 Task: Find connections with filter location Saint-Nazaire with filter topic #recruitmentwith filter profile language Potuguese with filter current company Ninjacart with filter school GURU KASHI UNIVERSITY with filter industry IT System Testing and Evaluation with filter service category Property Management with filter keywords title Security Guard
Action: Mouse moved to (263, 205)
Screenshot: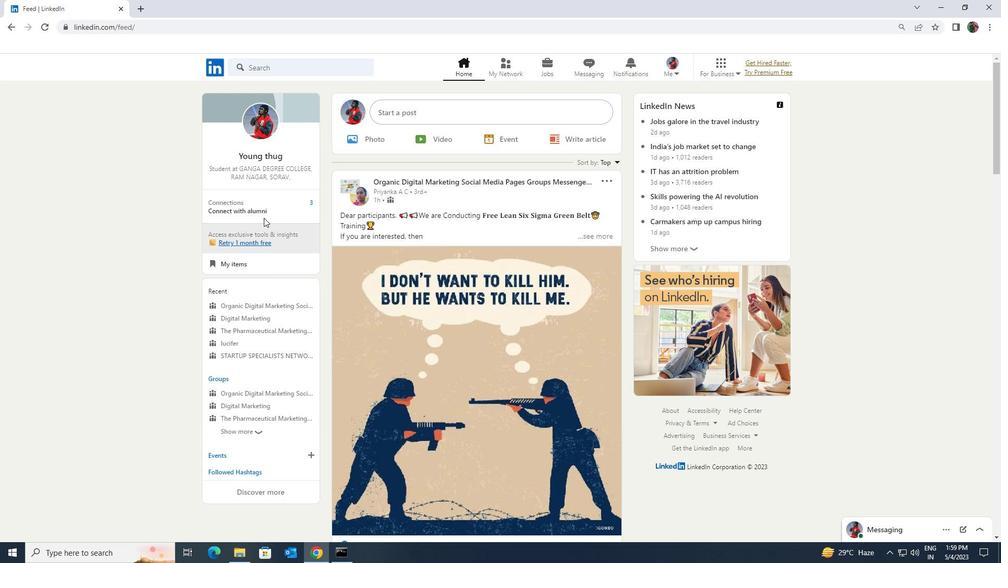 
Action: Mouse pressed left at (263, 205)
Screenshot: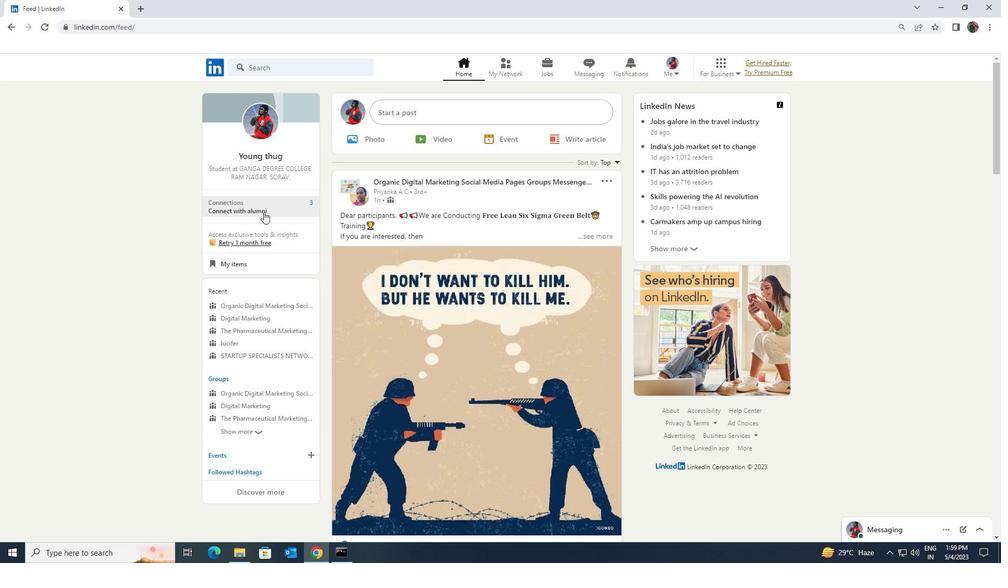 
Action: Mouse moved to (305, 117)
Screenshot: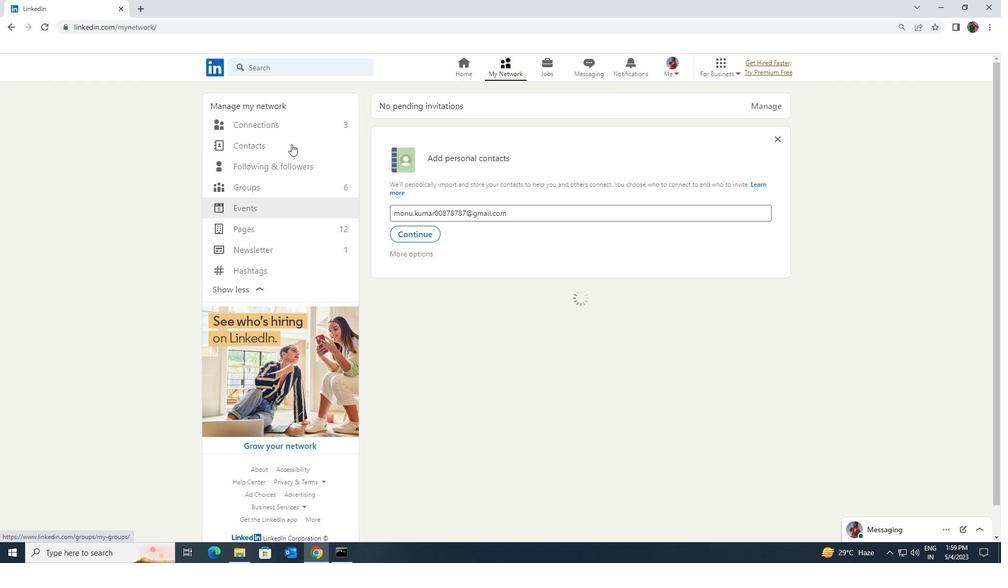 
Action: Mouse pressed left at (305, 117)
Screenshot: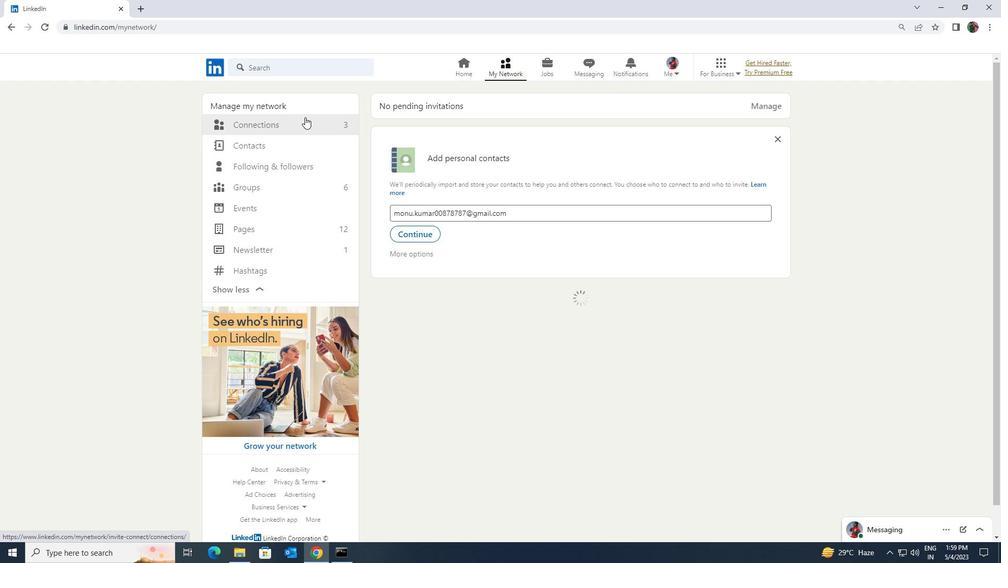 
Action: Mouse moved to (304, 122)
Screenshot: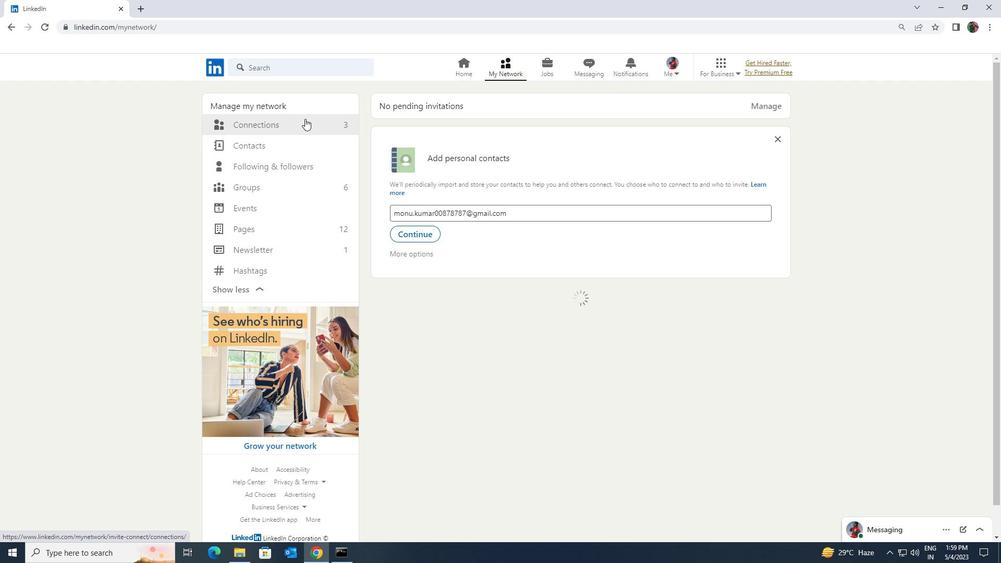 
Action: Mouse pressed left at (304, 122)
Screenshot: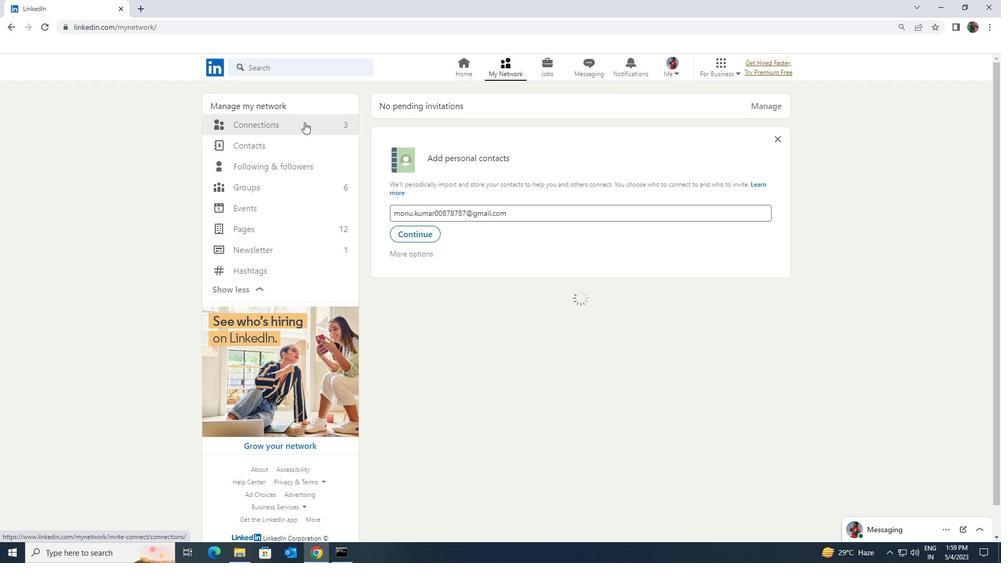 
Action: Mouse moved to (558, 128)
Screenshot: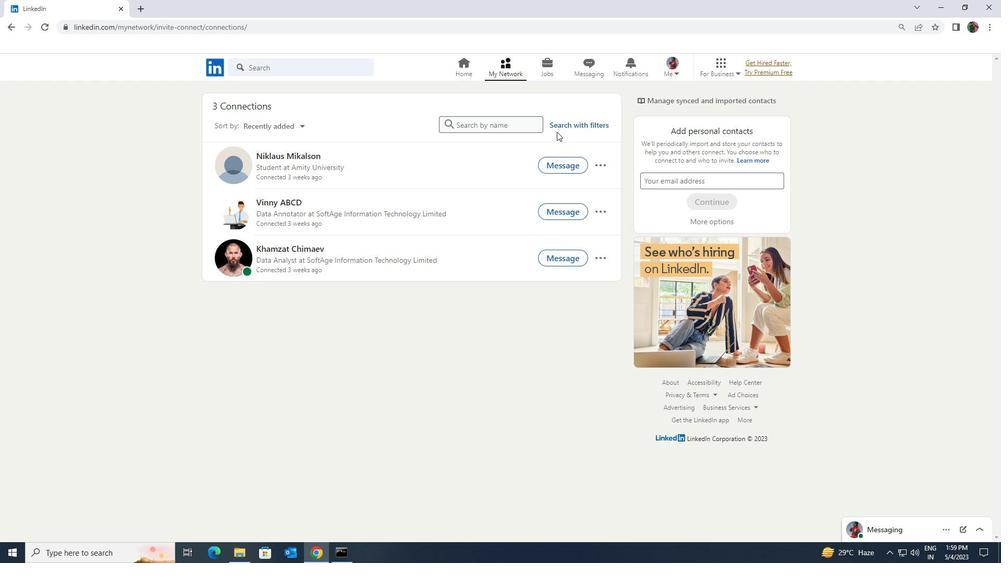 
Action: Mouse pressed left at (558, 128)
Screenshot: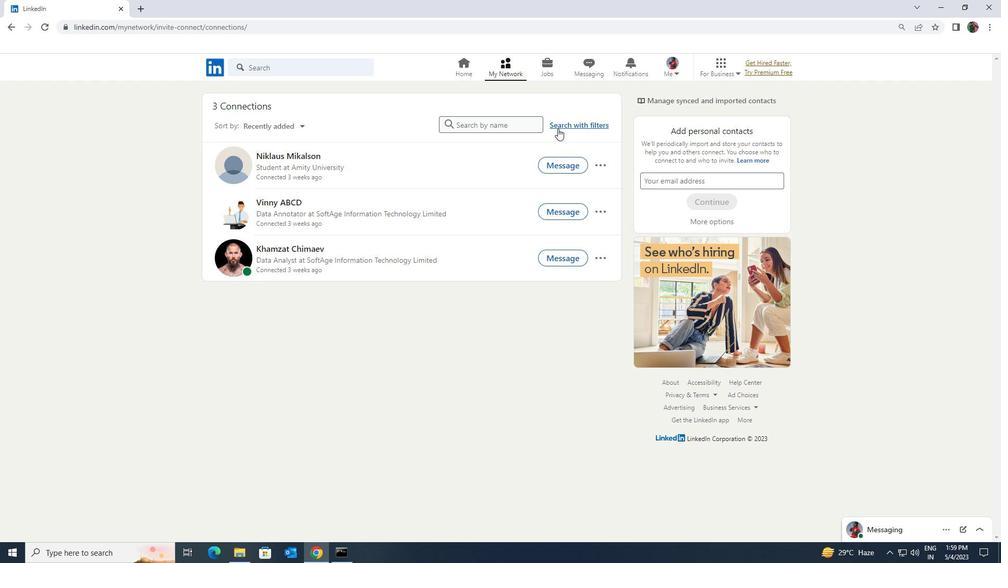
Action: Mouse moved to (538, 94)
Screenshot: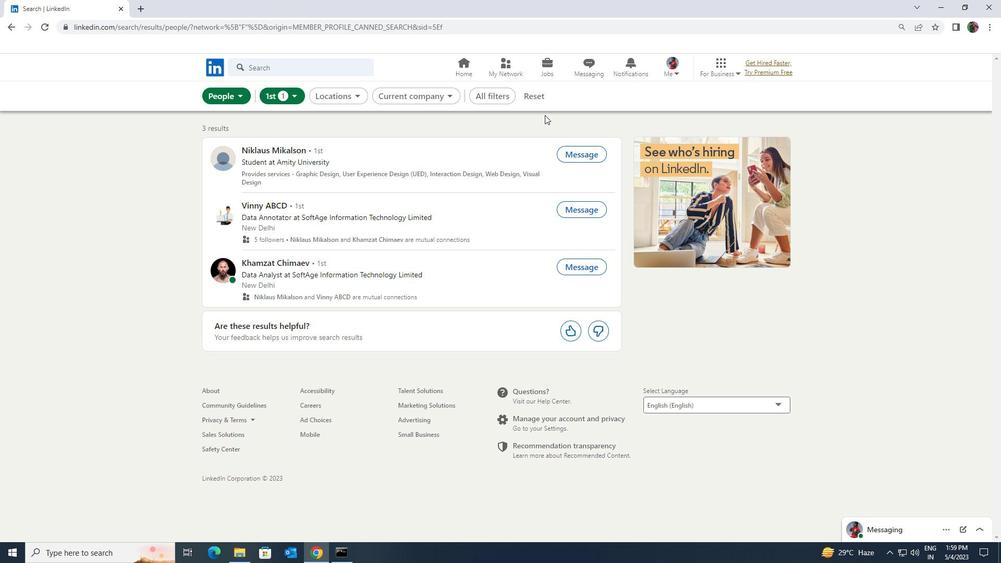 
Action: Mouse pressed left at (538, 94)
Screenshot: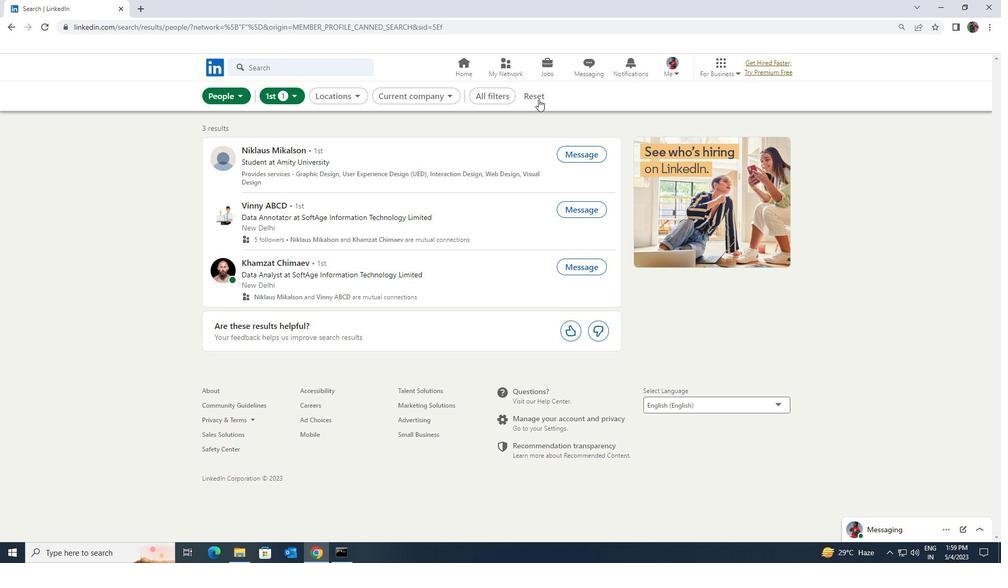 
Action: Mouse moved to (530, 94)
Screenshot: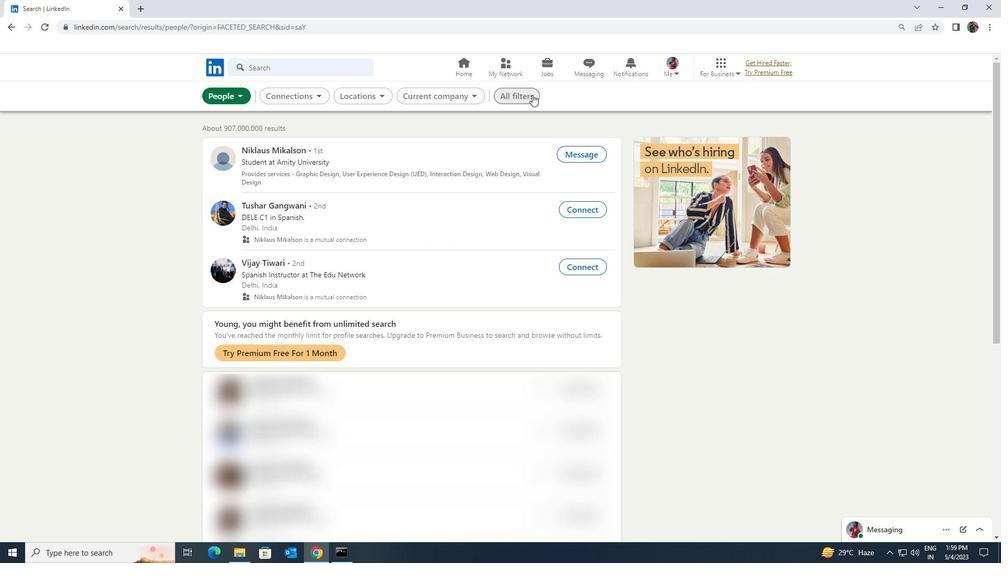 
Action: Mouse pressed left at (530, 94)
Screenshot: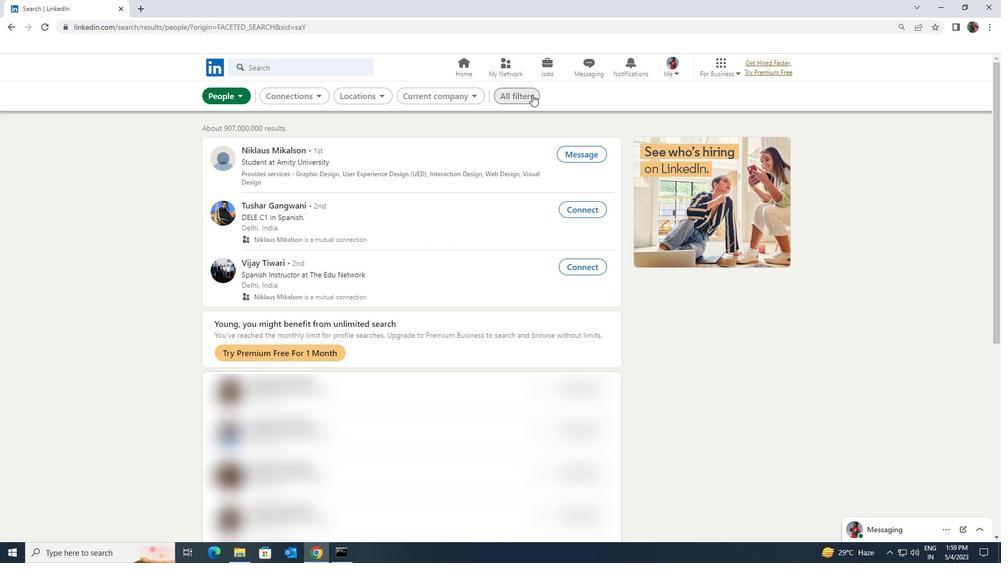 
Action: Mouse moved to (873, 413)
Screenshot: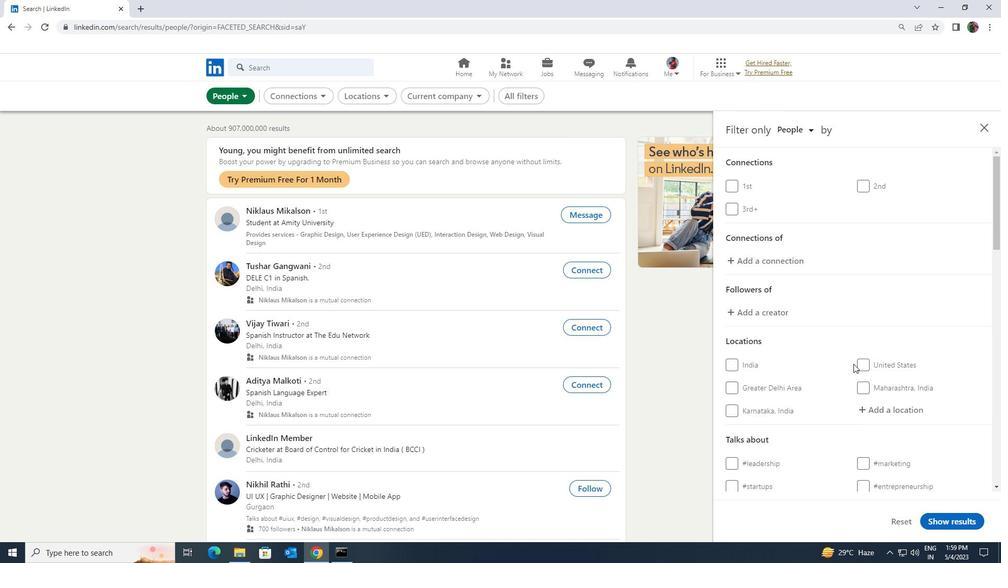 
Action: Mouse pressed left at (873, 413)
Screenshot: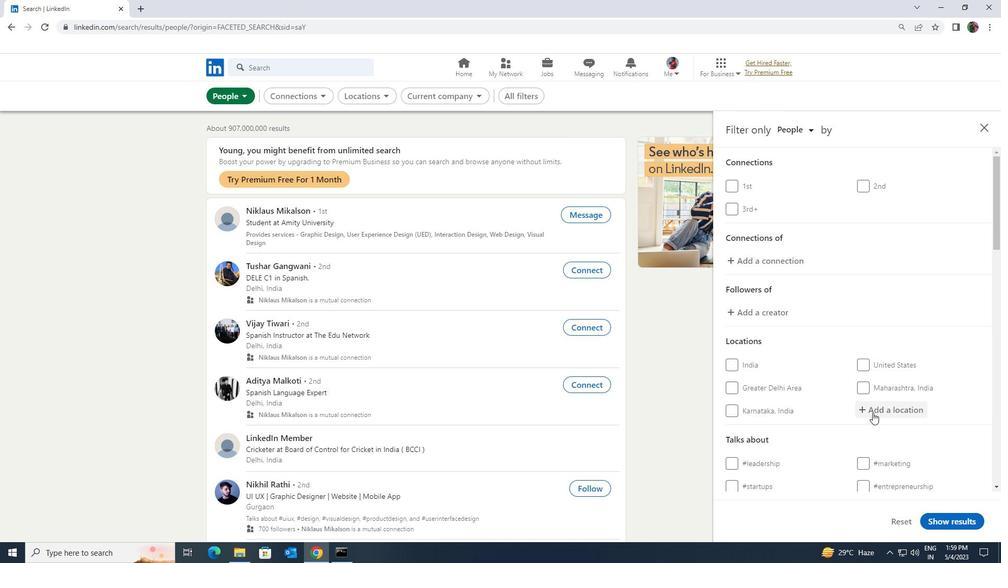 
Action: Key pressed <Key.shift>SAINT<Key.space><Key.shift>NAZA
Screenshot: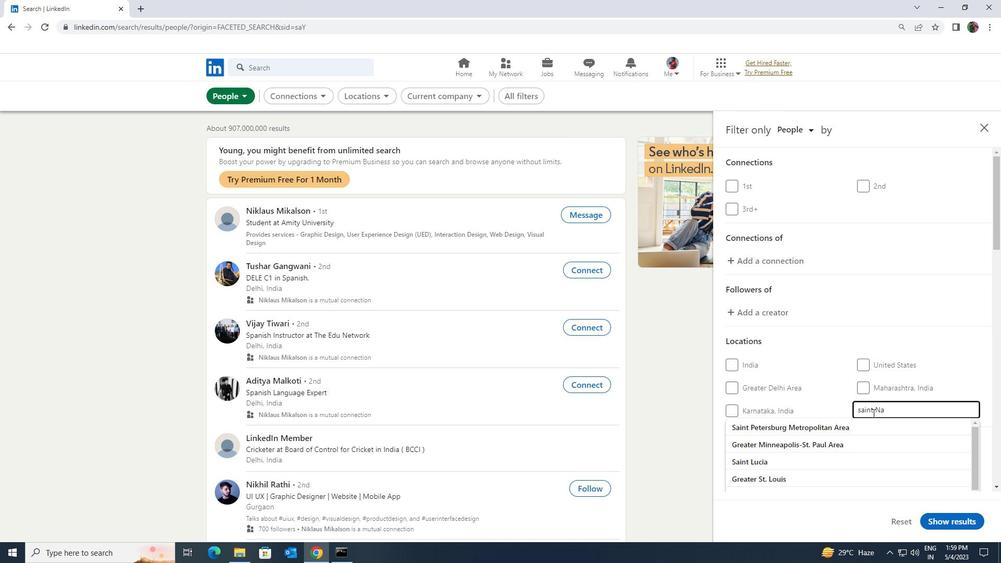 
Action: Mouse moved to (856, 460)
Screenshot: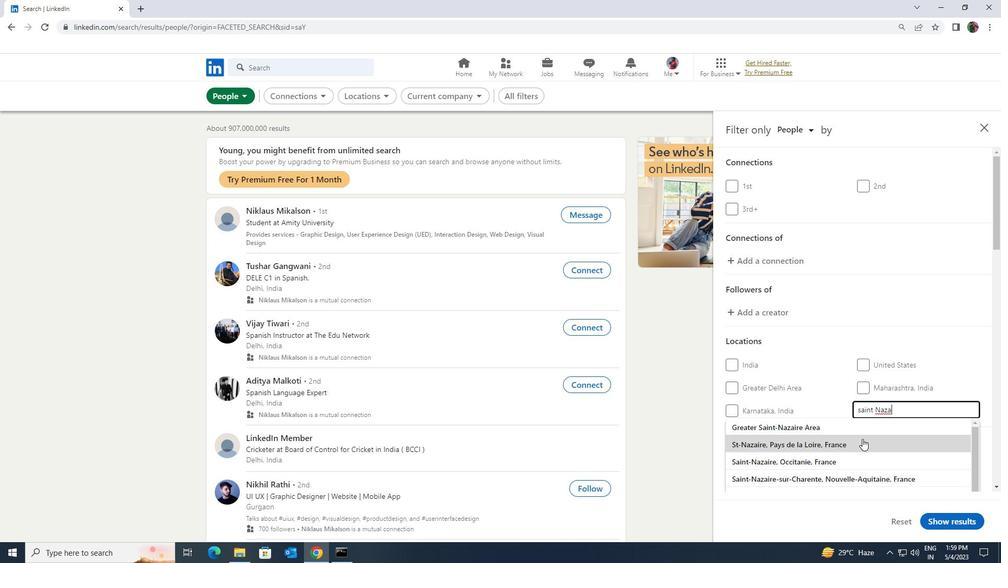 
Action: Mouse pressed left at (856, 460)
Screenshot: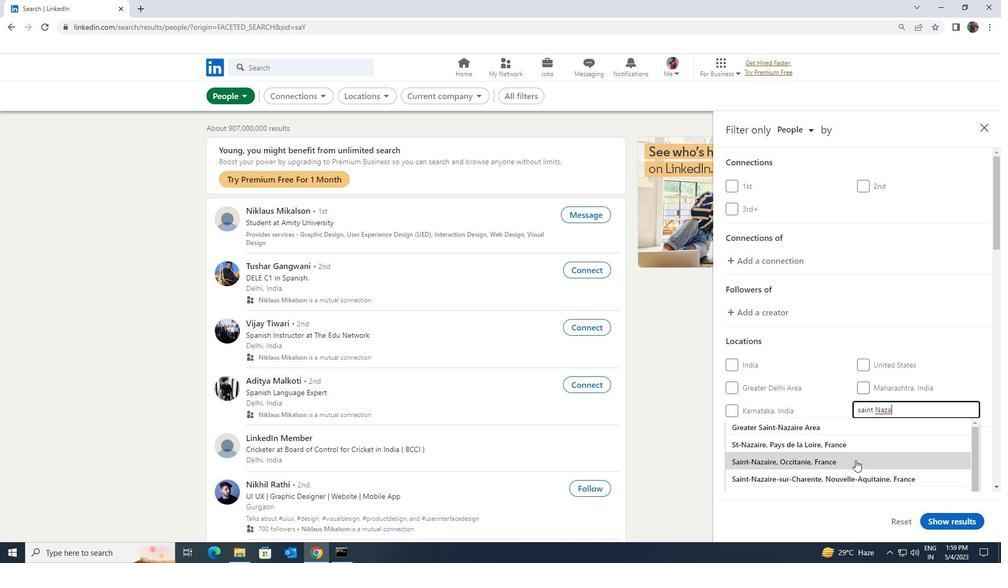 
Action: Mouse scrolled (856, 460) with delta (0, 0)
Screenshot: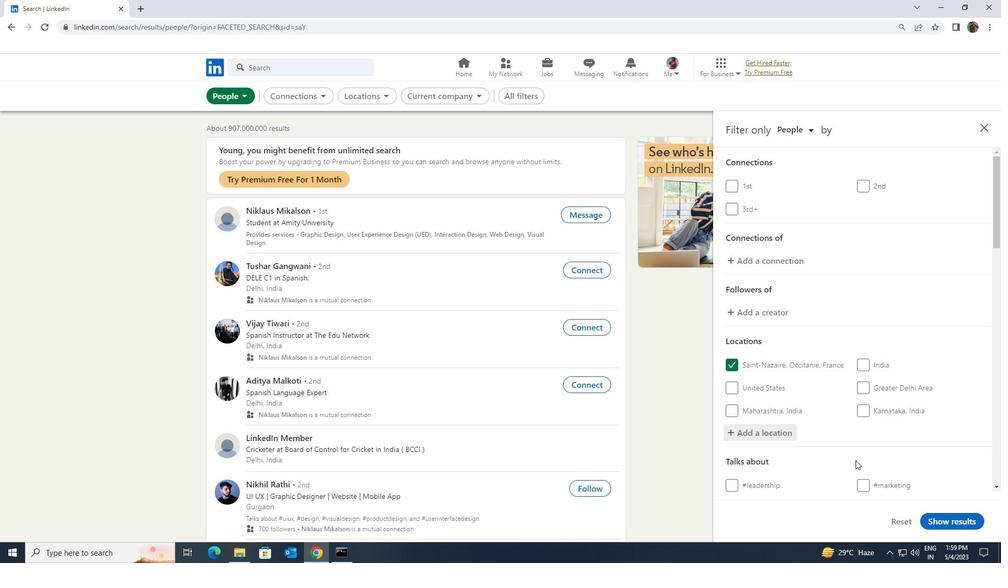 
Action: Mouse scrolled (856, 460) with delta (0, 0)
Screenshot: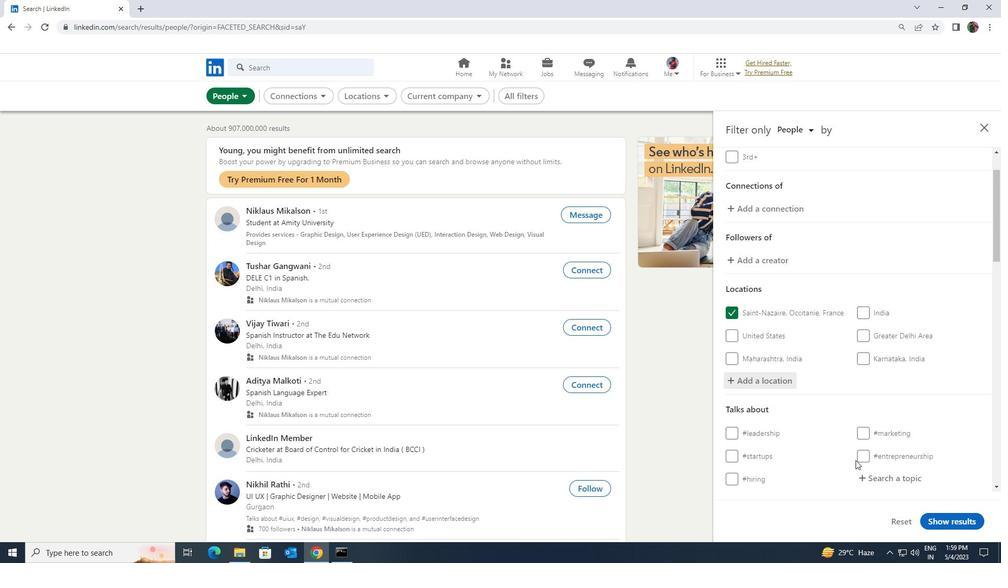
Action: Mouse moved to (870, 427)
Screenshot: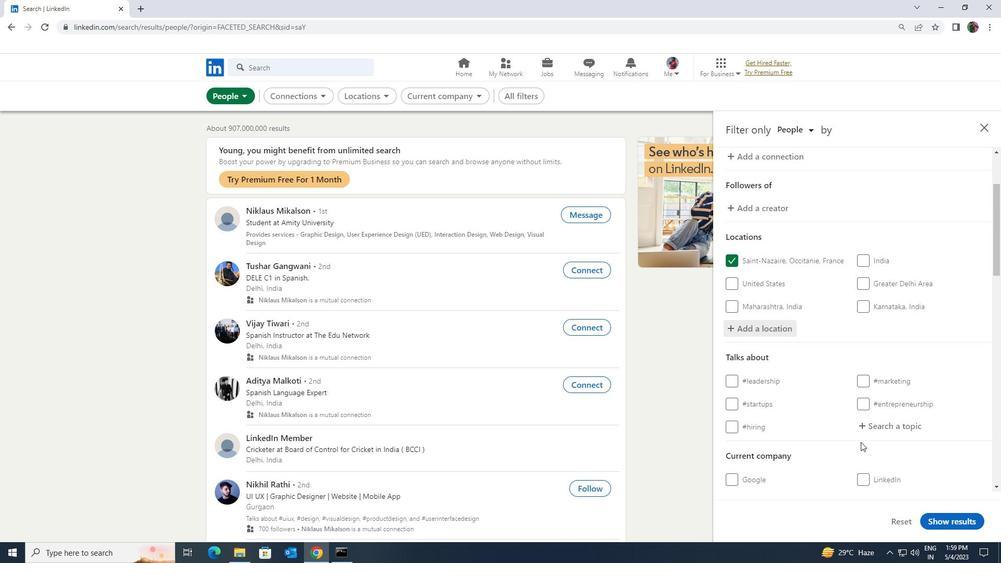
Action: Mouse pressed left at (870, 427)
Screenshot: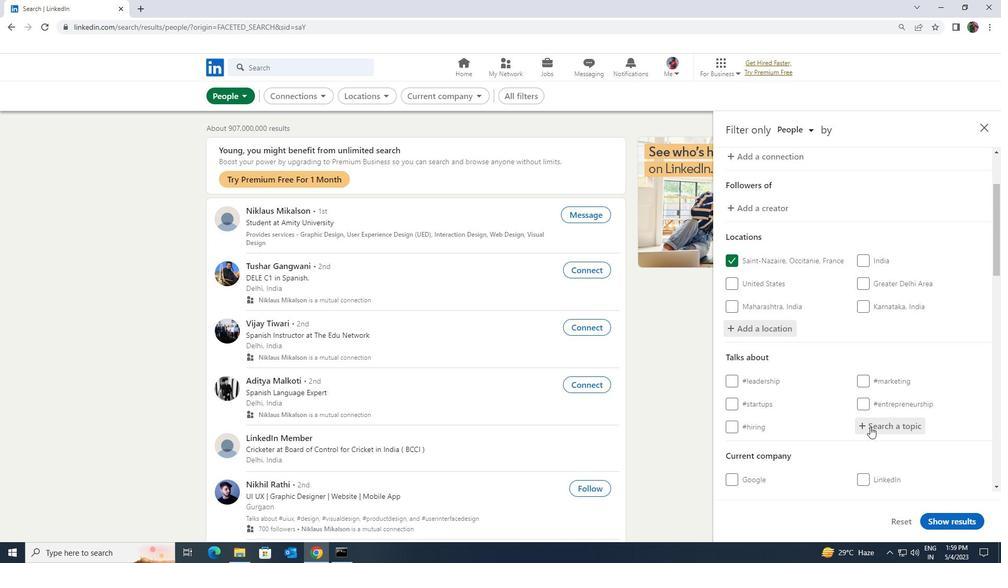 
Action: Key pressed <Key.shift><Key.shift><Key.shift><Key.shift>RECURIT
Screenshot: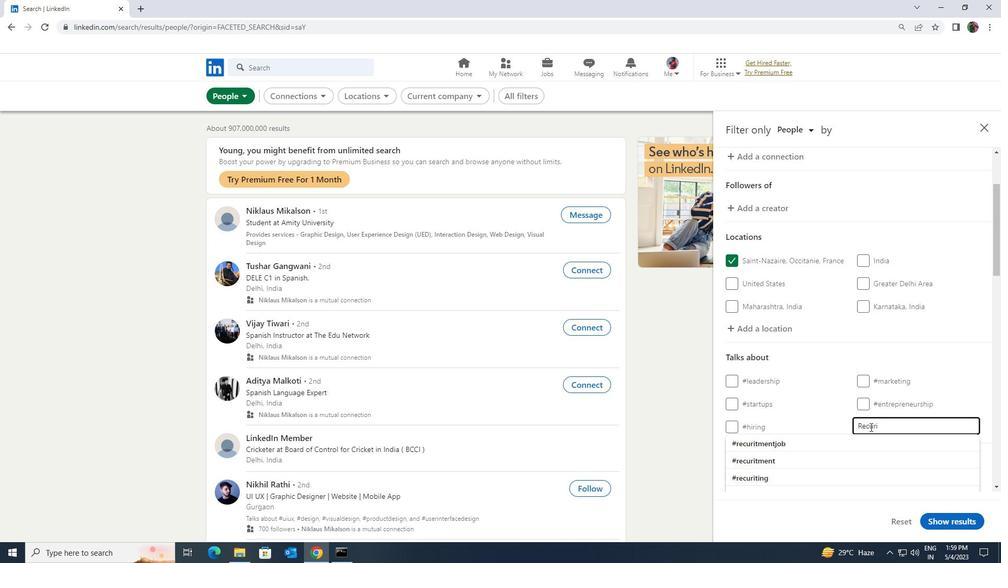 
Action: Mouse moved to (850, 453)
Screenshot: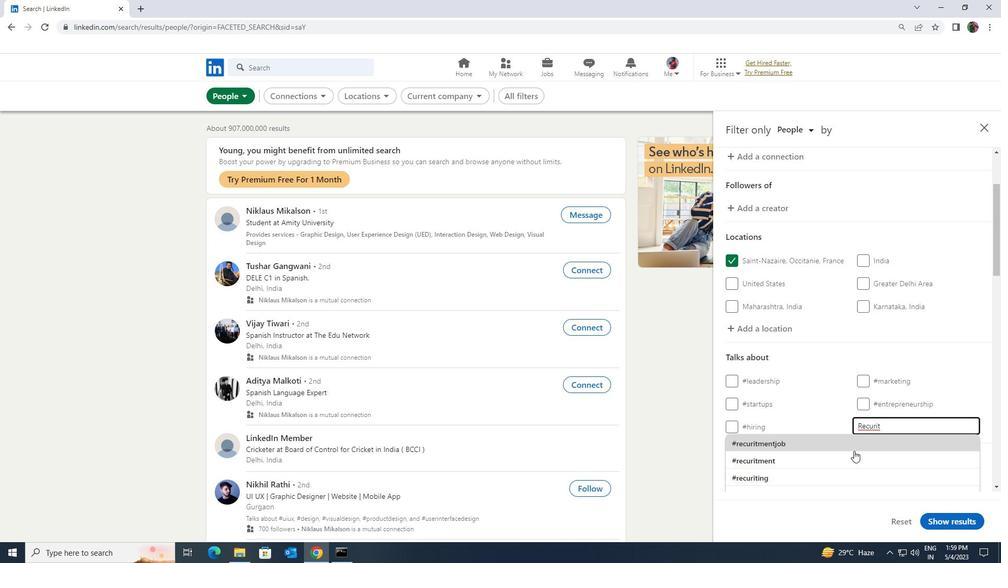
Action: Mouse pressed left at (850, 453)
Screenshot: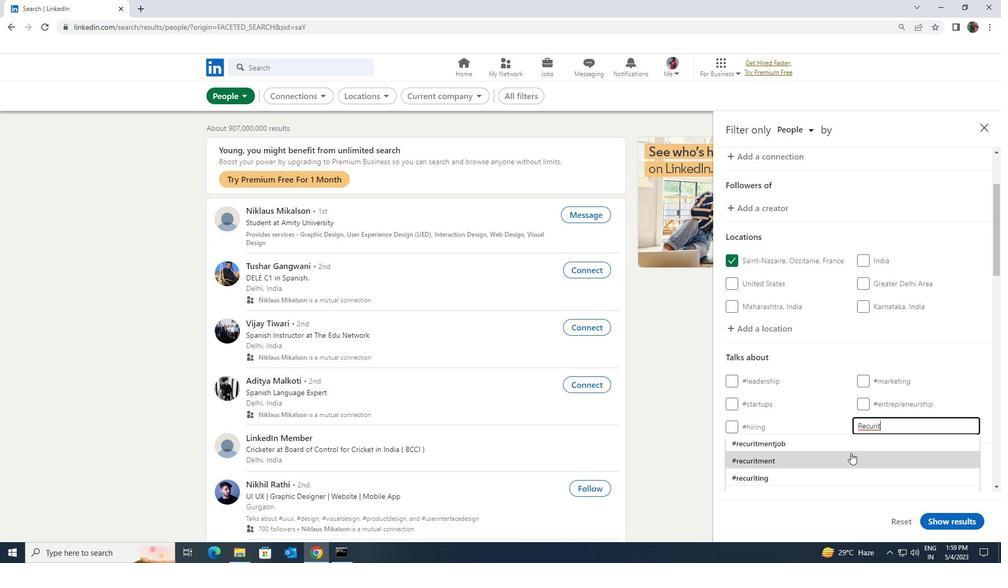 
Action: Mouse moved to (852, 452)
Screenshot: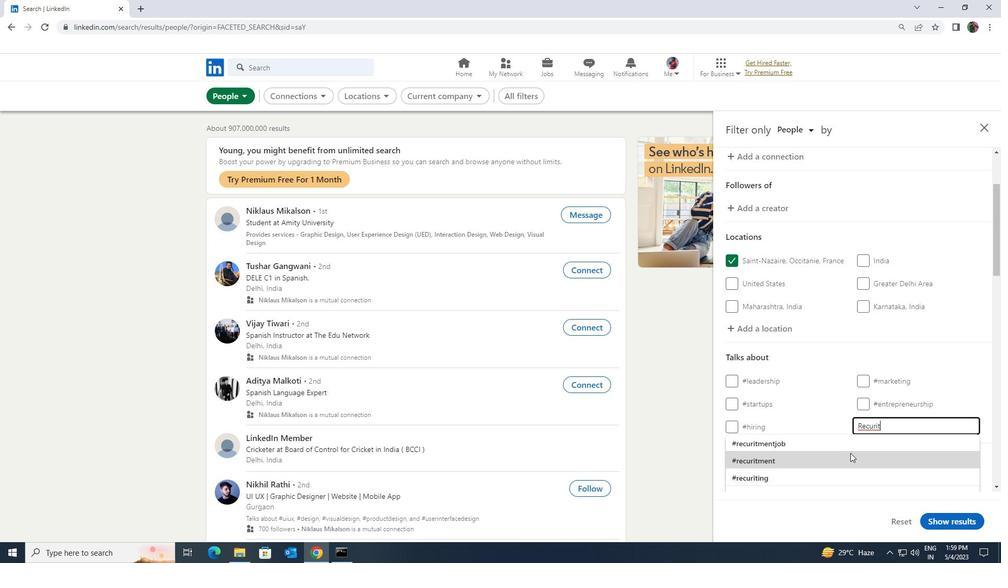 
Action: Mouse scrolled (852, 451) with delta (0, 0)
Screenshot: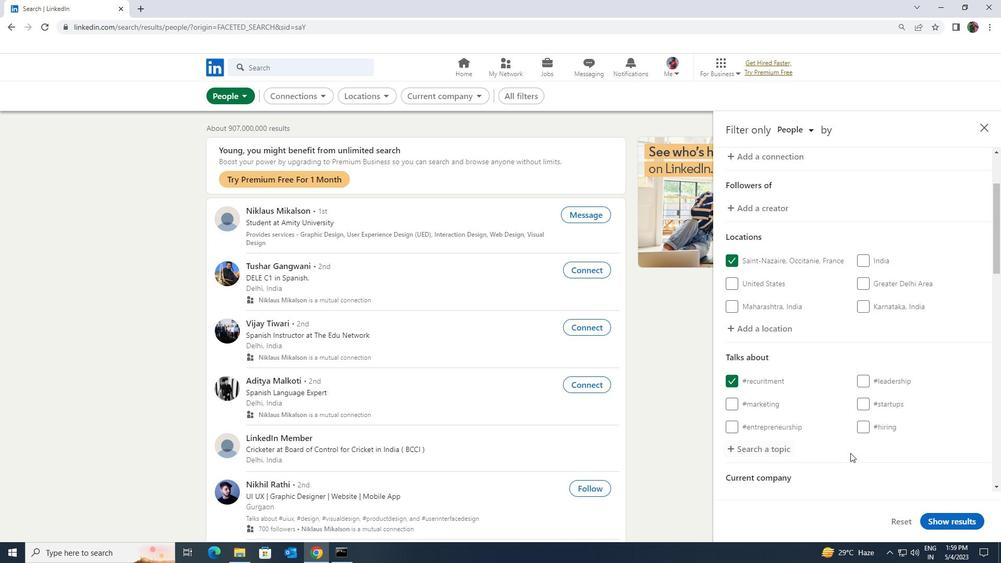 
Action: Mouse scrolled (852, 451) with delta (0, 0)
Screenshot: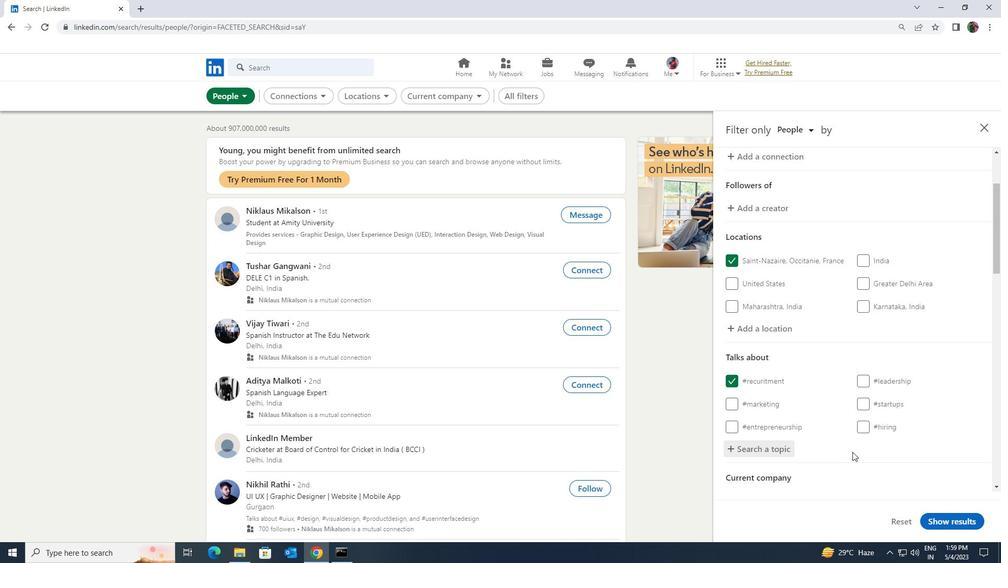 
Action: Mouse scrolled (852, 451) with delta (0, 0)
Screenshot: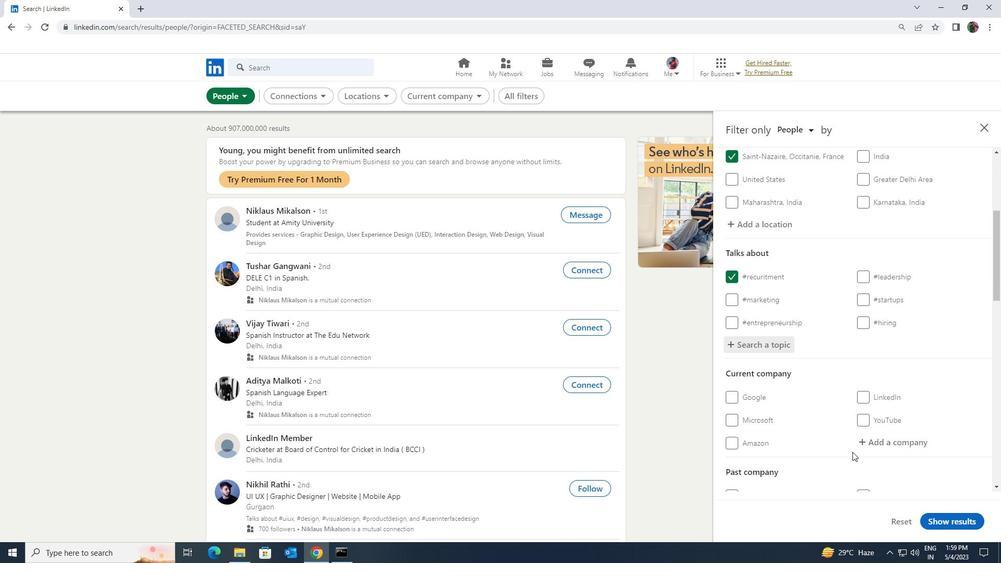 
Action: Mouse scrolled (852, 451) with delta (0, 0)
Screenshot: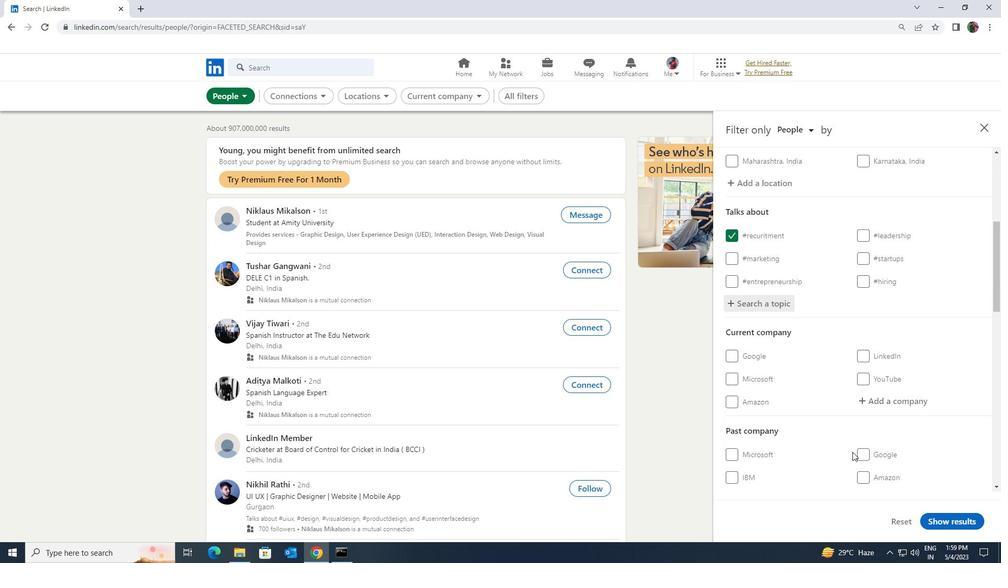 
Action: Mouse scrolled (852, 451) with delta (0, 0)
Screenshot: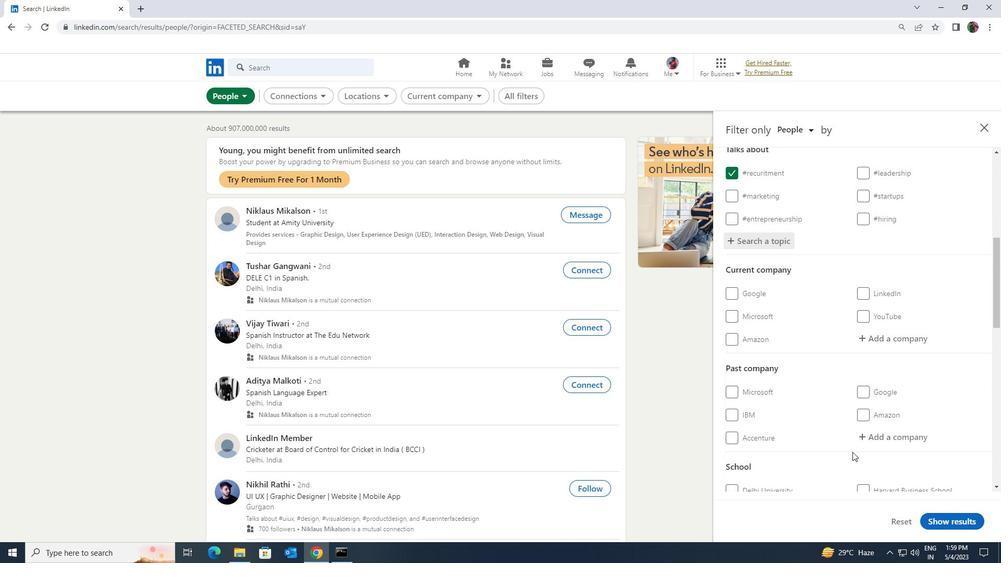 
Action: Mouse scrolled (852, 451) with delta (0, 0)
Screenshot: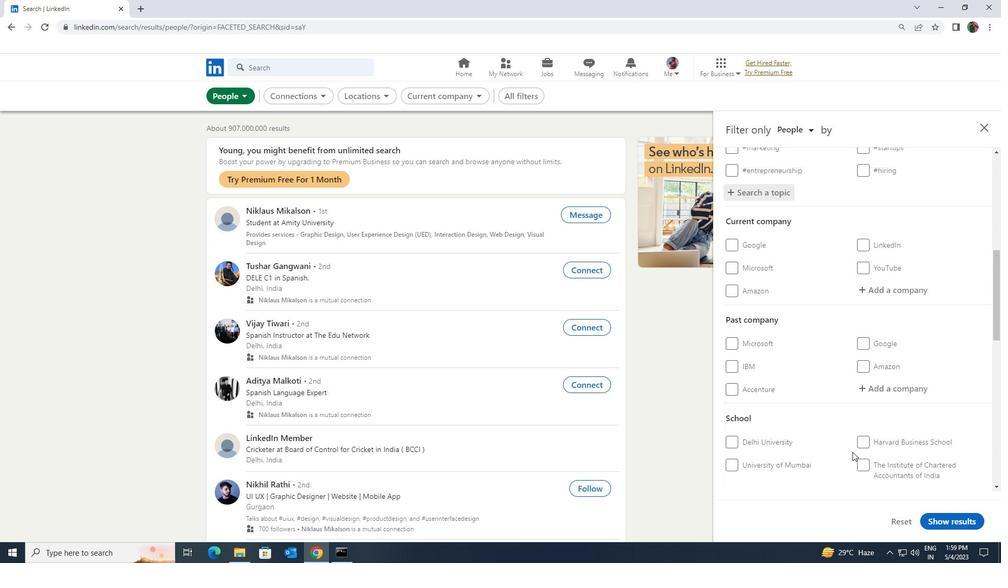 
Action: Mouse scrolled (852, 451) with delta (0, 0)
Screenshot: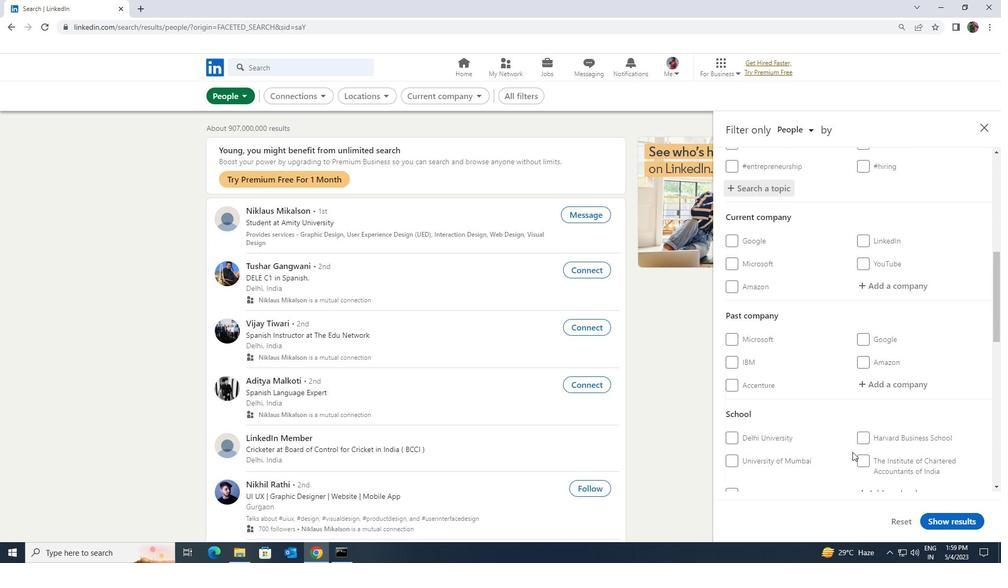 
Action: Mouse scrolled (852, 451) with delta (0, 0)
Screenshot: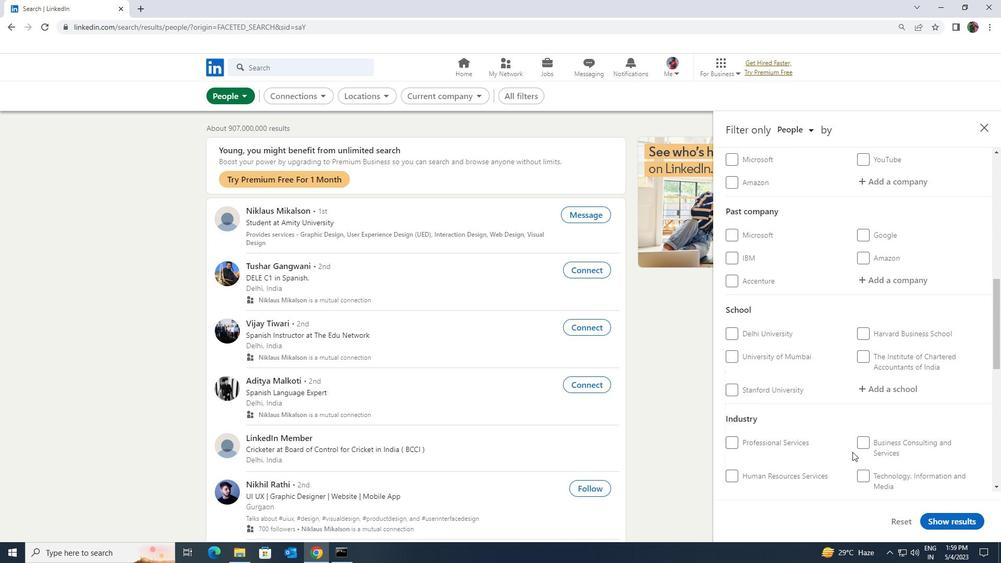 
Action: Mouse scrolled (852, 451) with delta (0, 0)
Screenshot: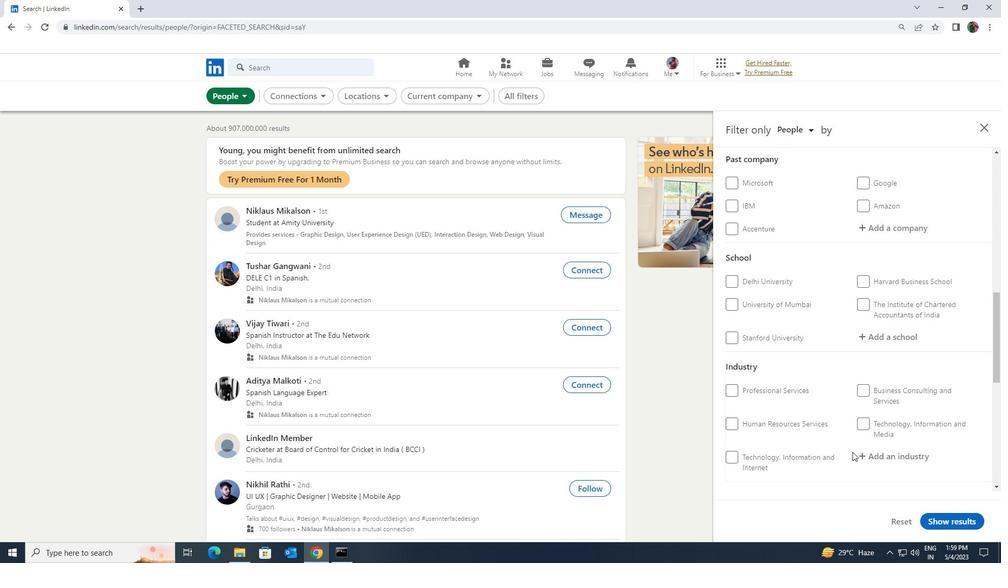 
Action: Mouse moved to (862, 487)
Screenshot: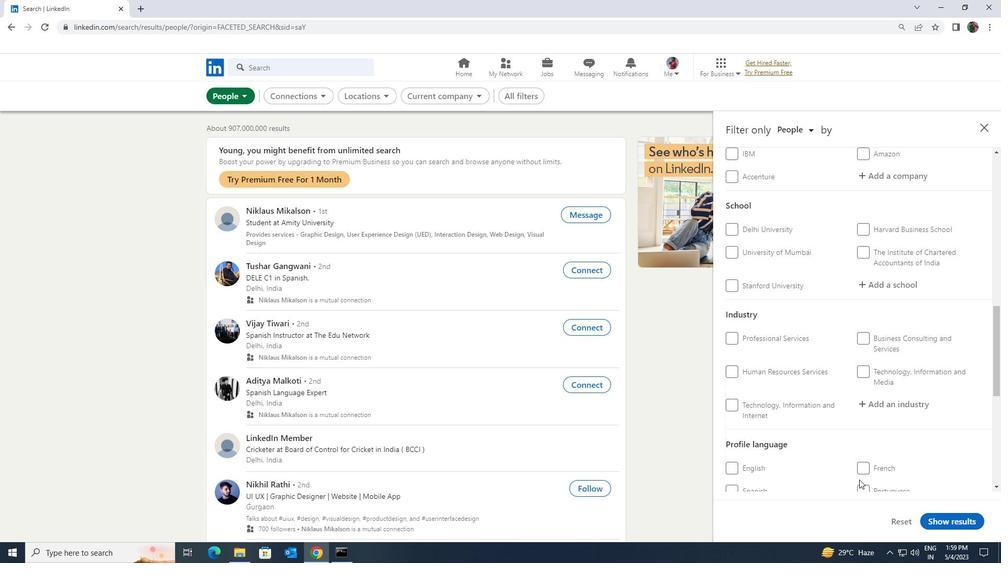 
Action: Mouse pressed left at (862, 487)
Screenshot: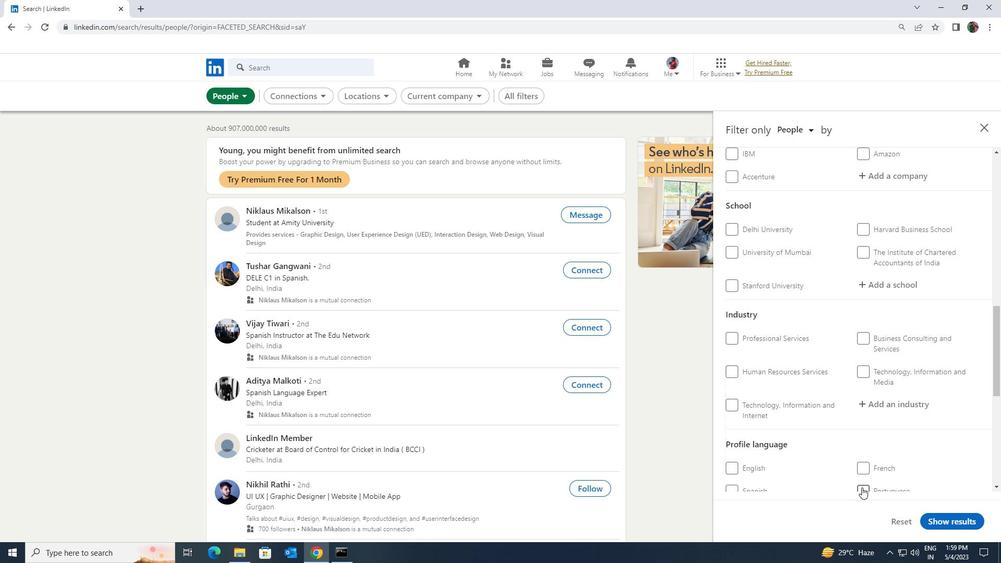 
Action: Mouse moved to (862, 483)
Screenshot: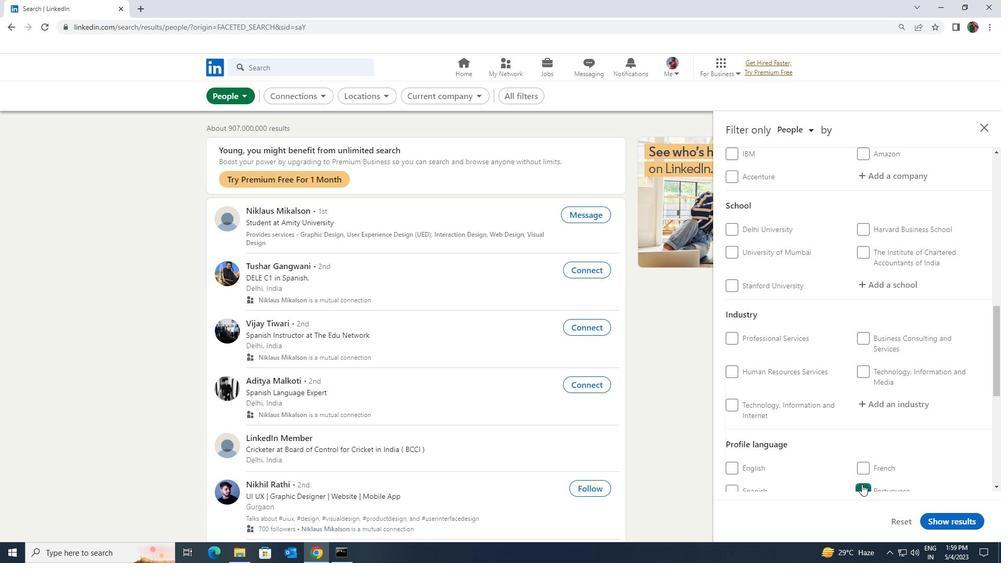 
Action: Mouse scrolled (862, 484) with delta (0, 0)
Screenshot: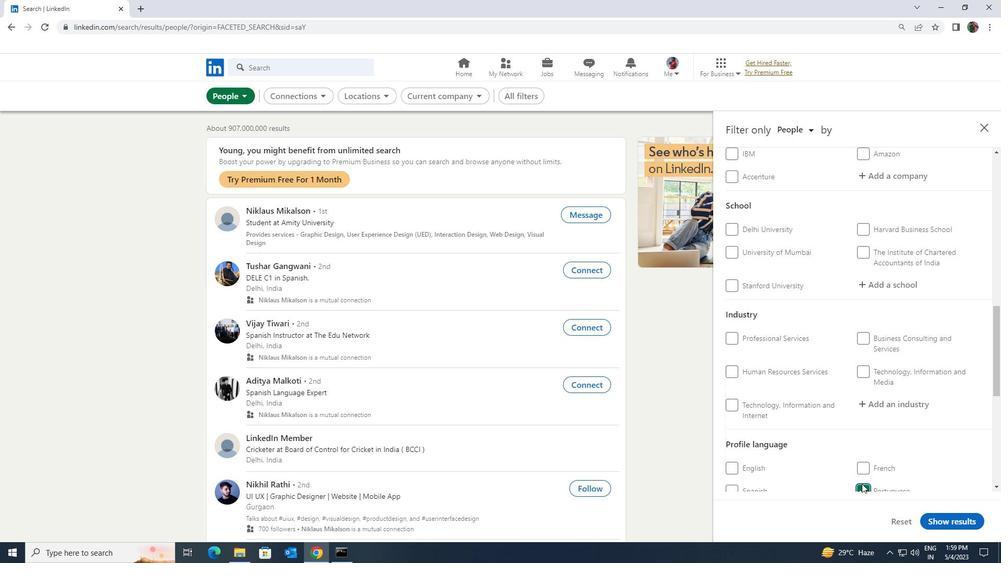 
Action: Mouse scrolled (862, 484) with delta (0, 0)
Screenshot: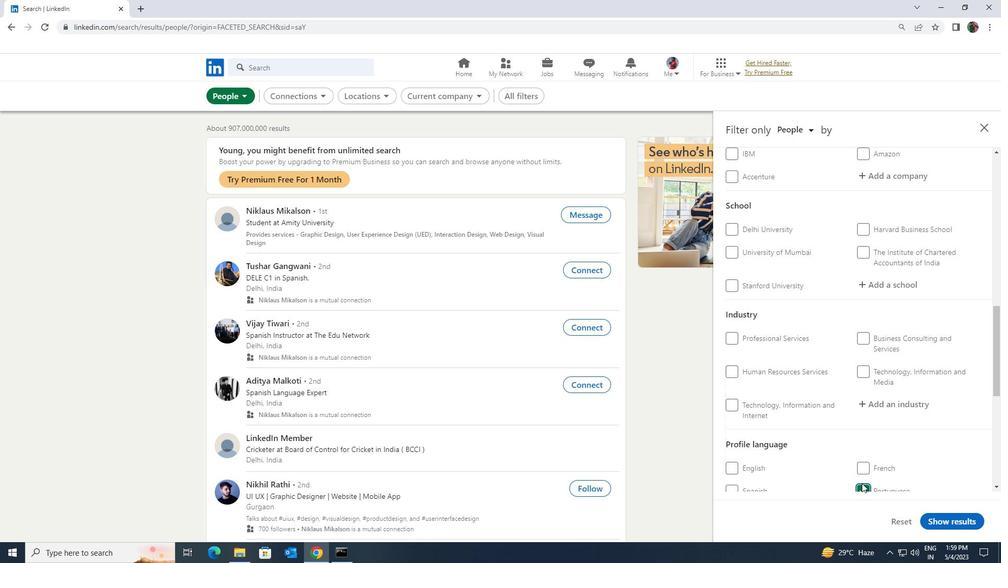 
Action: Mouse scrolled (862, 484) with delta (0, 0)
Screenshot: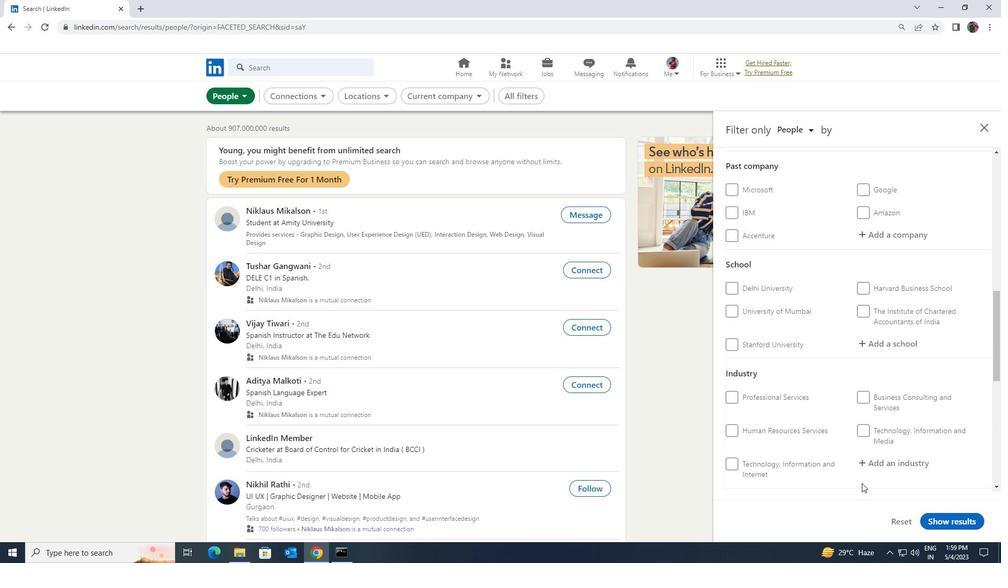 
Action: Mouse scrolled (862, 484) with delta (0, 0)
Screenshot: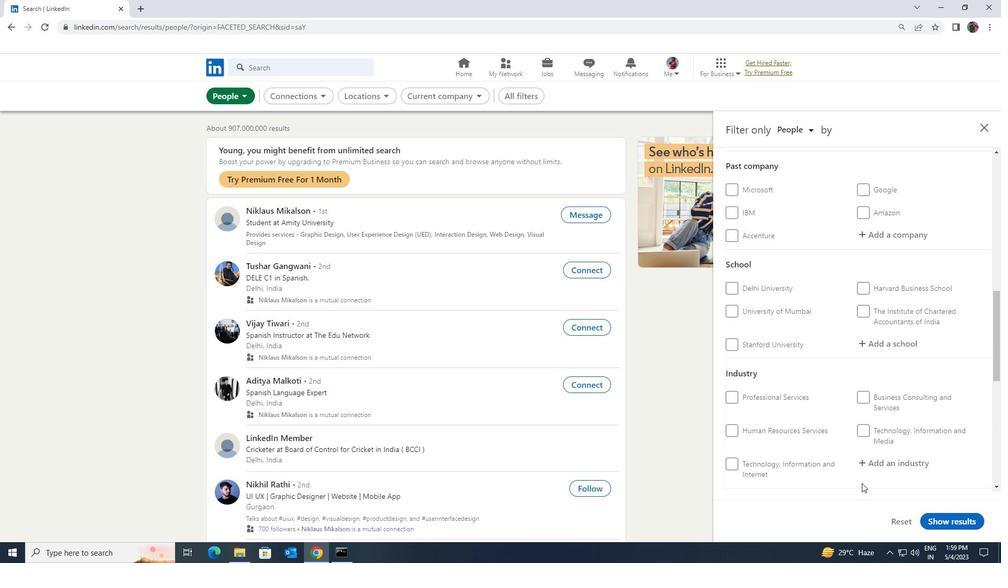 
Action: Mouse moved to (861, 483)
Screenshot: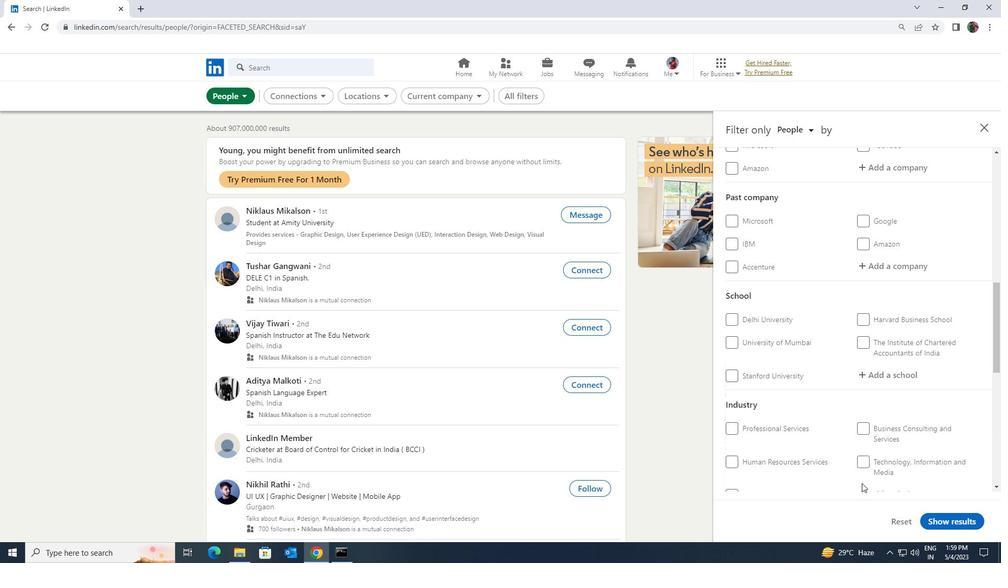 
Action: Mouse scrolled (861, 484) with delta (0, 0)
Screenshot: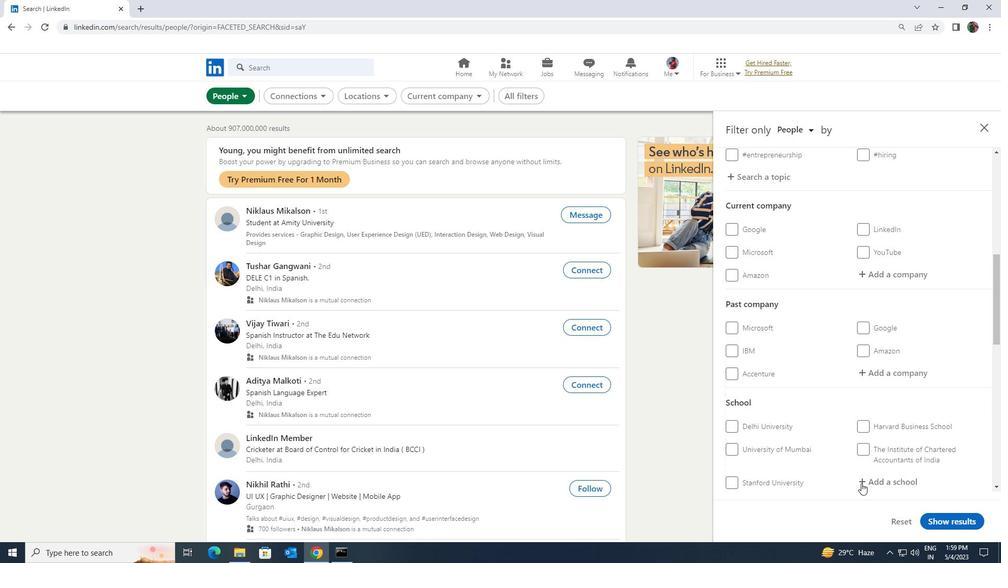 
Action: Mouse scrolled (861, 484) with delta (0, 0)
Screenshot: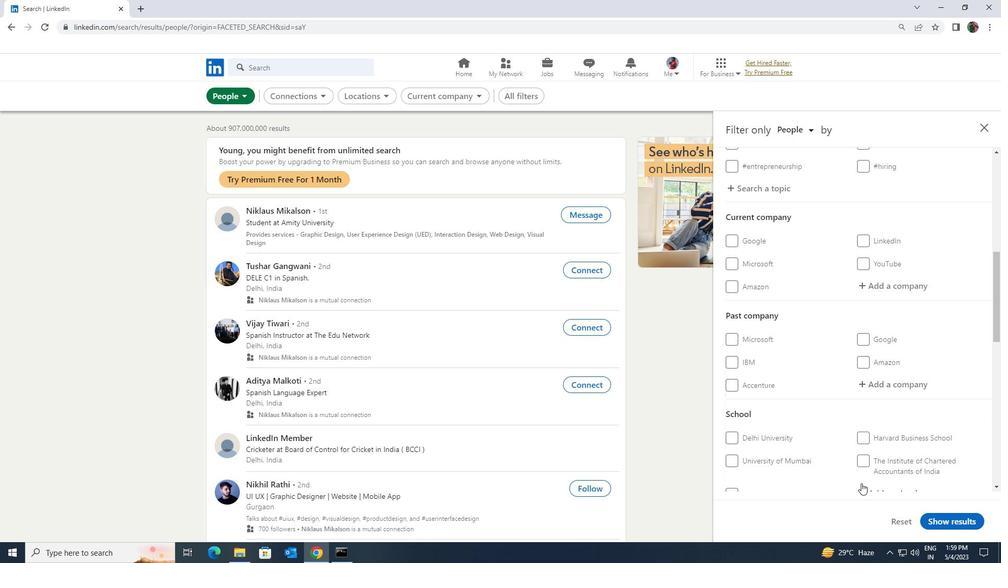 
Action: Mouse scrolled (861, 484) with delta (0, 0)
Screenshot: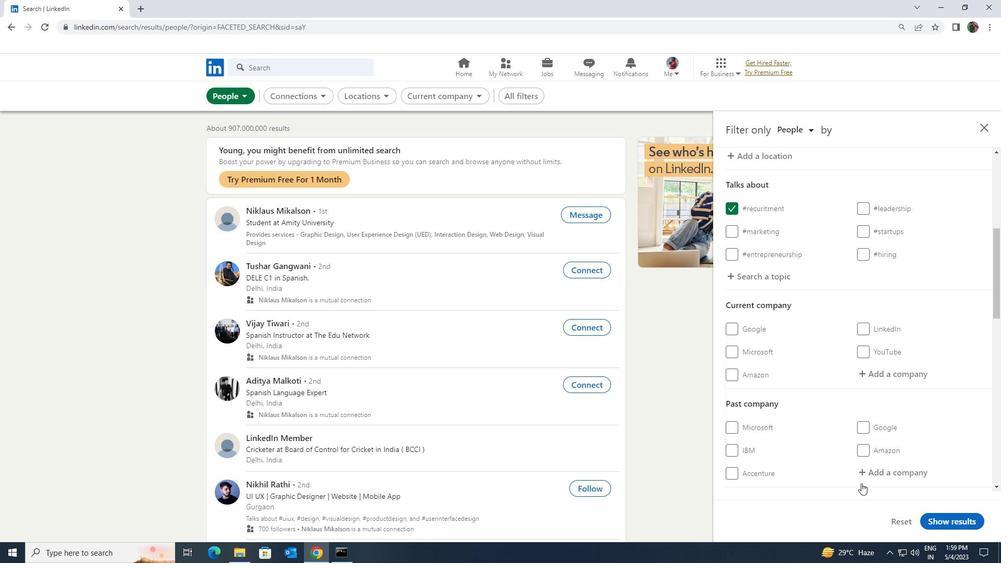 
Action: Mouse moved to (873, 439)
Screenshot: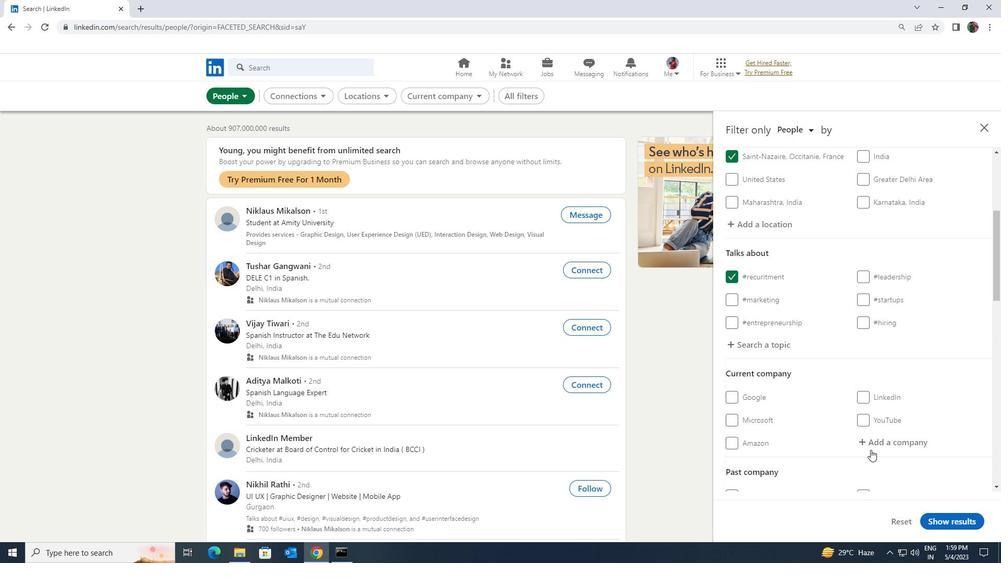 
Action: Mouse pressed left at (873, 439)
Screenshot: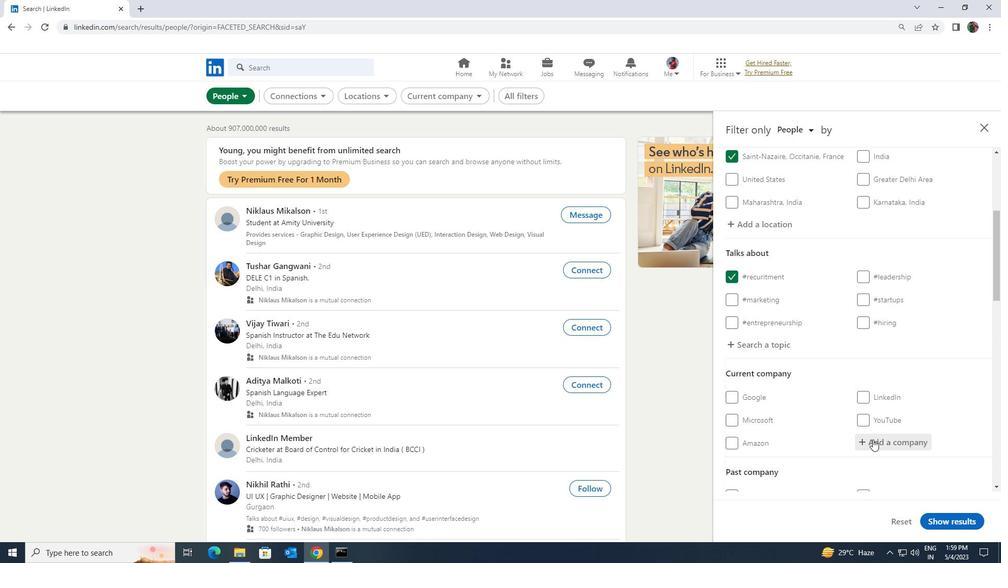 
Action: Key pressed <Key.shift>NINJACART
Screenshot: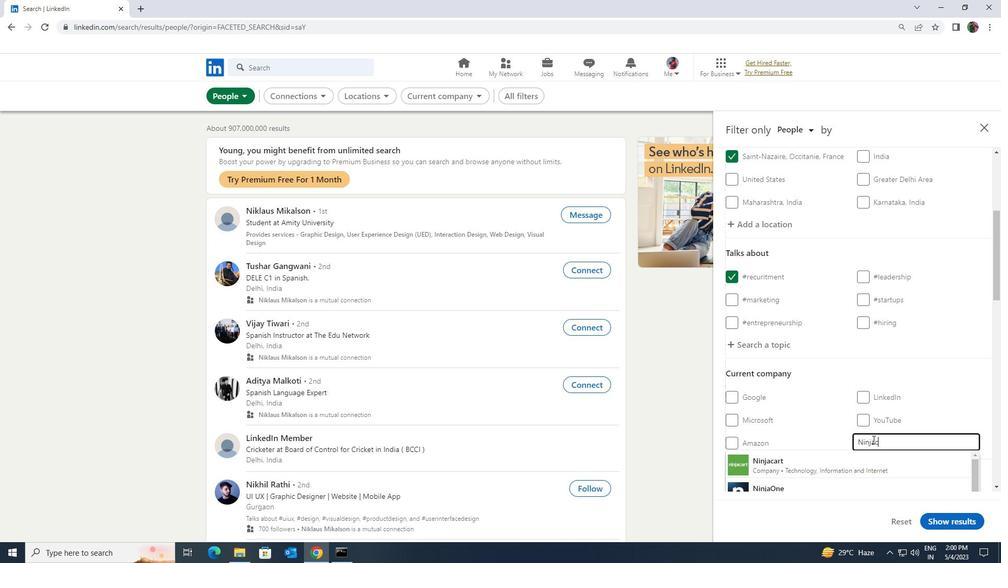 
Action: Mouse moved to (858, 465)
Screenshot: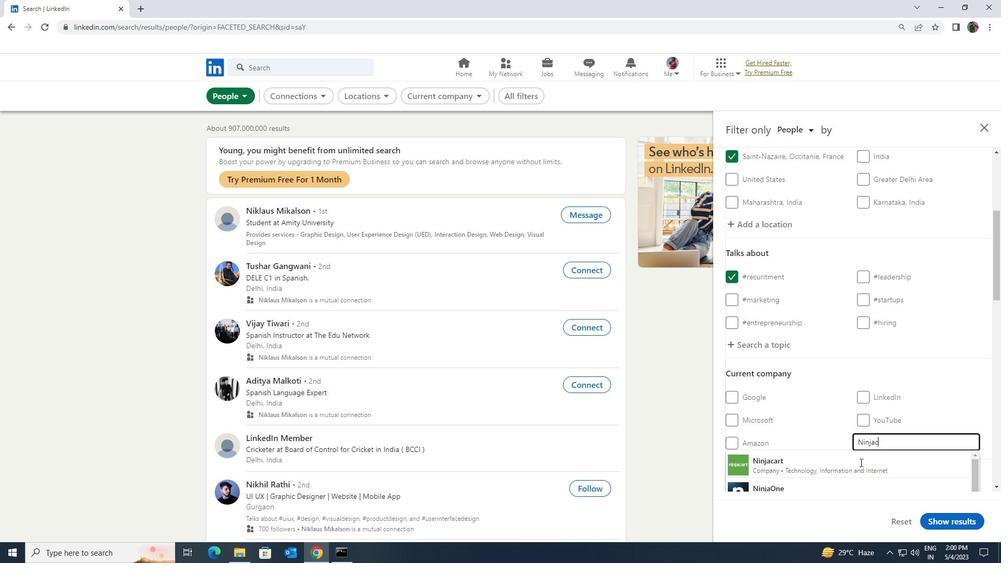 
Action: Mouse pressed left at (858, 465)
Screenshot: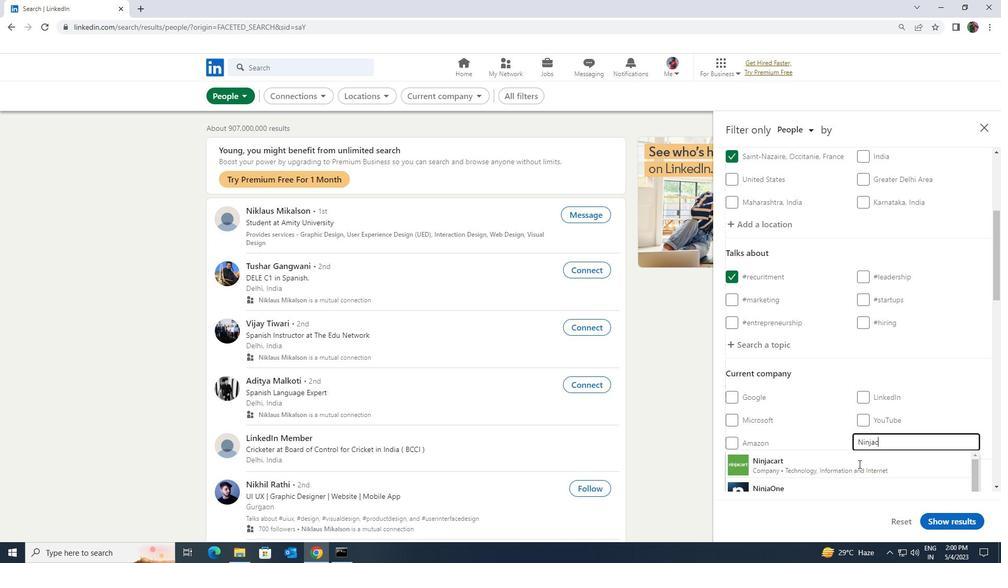 
Action: Mouse moved to (857, 459)
Screenshot: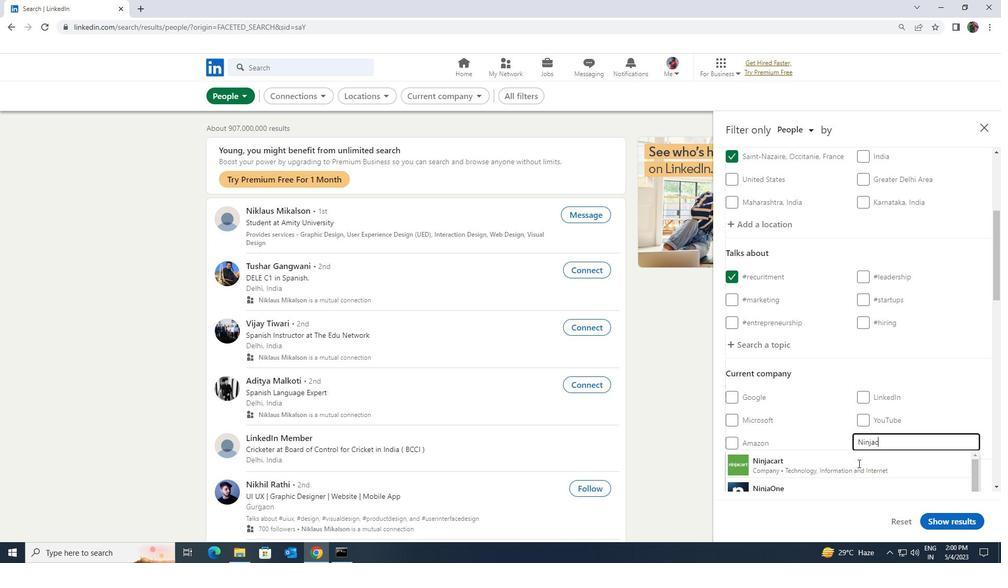 
Action: Mouse pressed left at (857, 459)
Screenshot: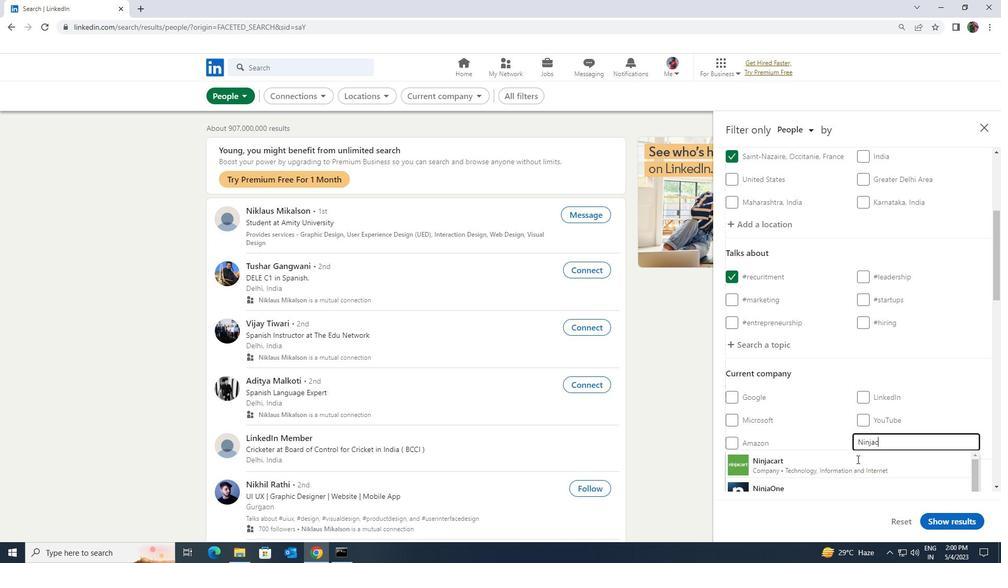 
Action: Mouse scrolled (857, 459) with delta (0, 0)
Screenshot: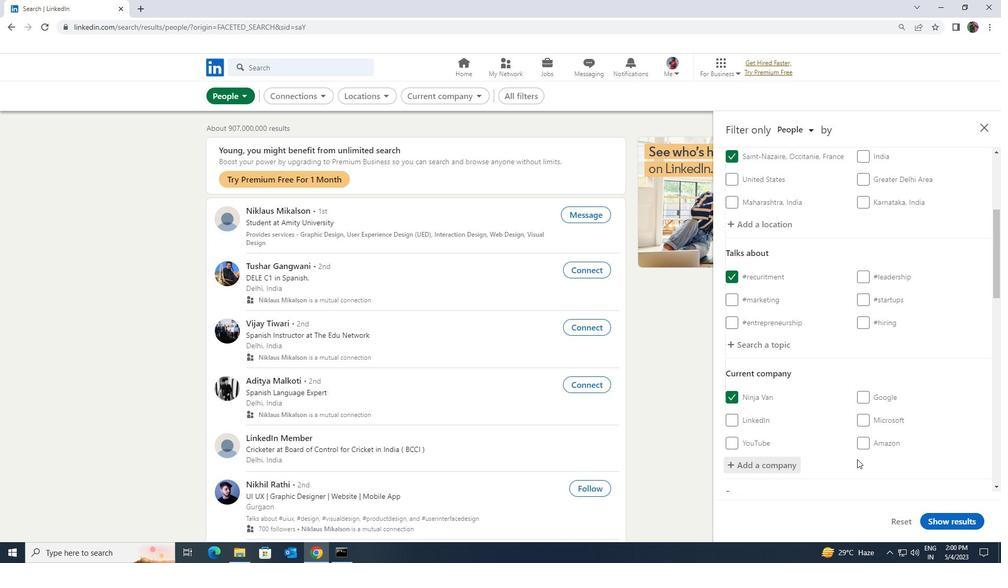 
Action: Mouse scrolled (857, 459) with delta (0, 0)
Screenshot: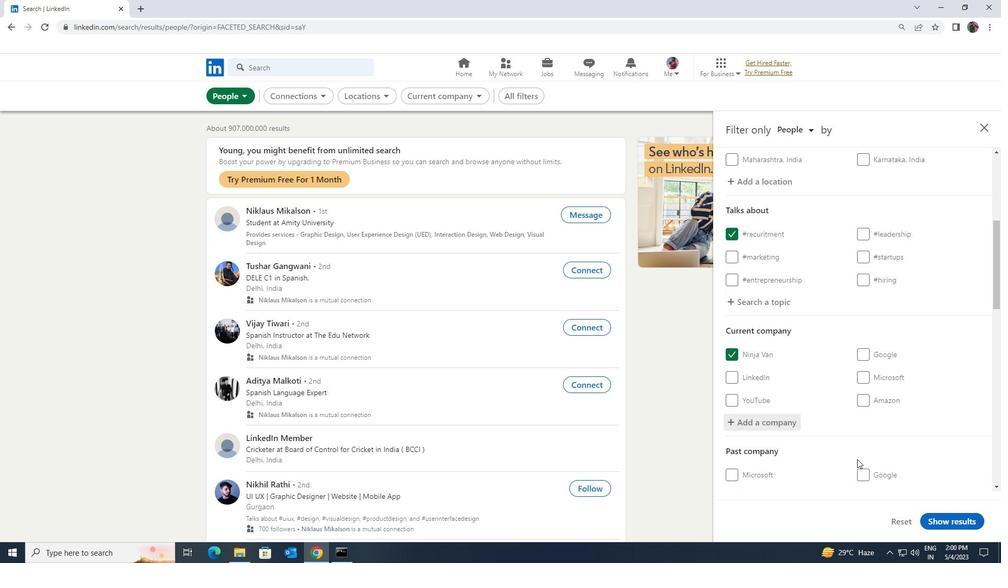 
Action: Mouse scrolled (857, 459) with delta (0, 0)
Screenshot: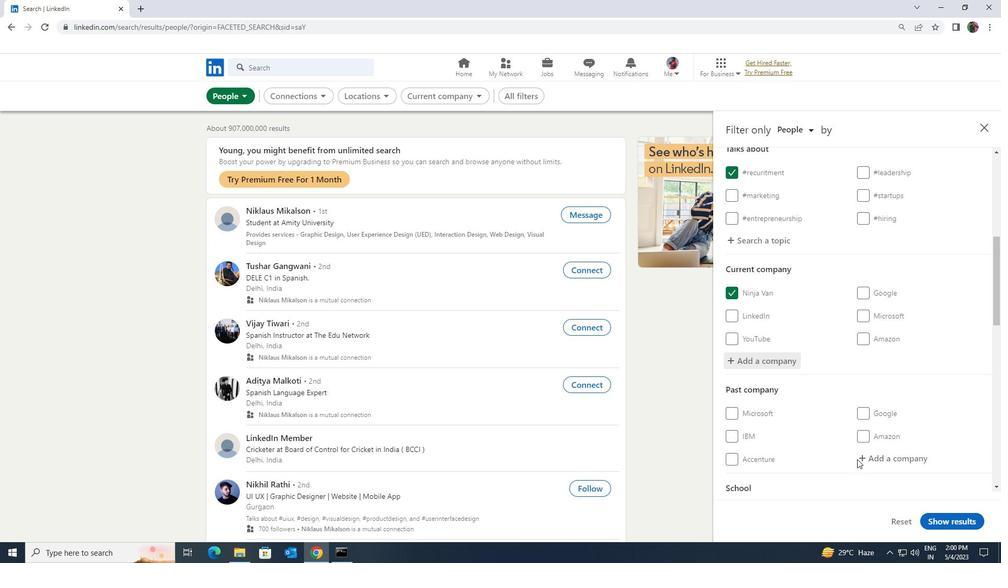 
Action: Mouse scrolled (857, 459) with delta (0, 0)
Screenshot: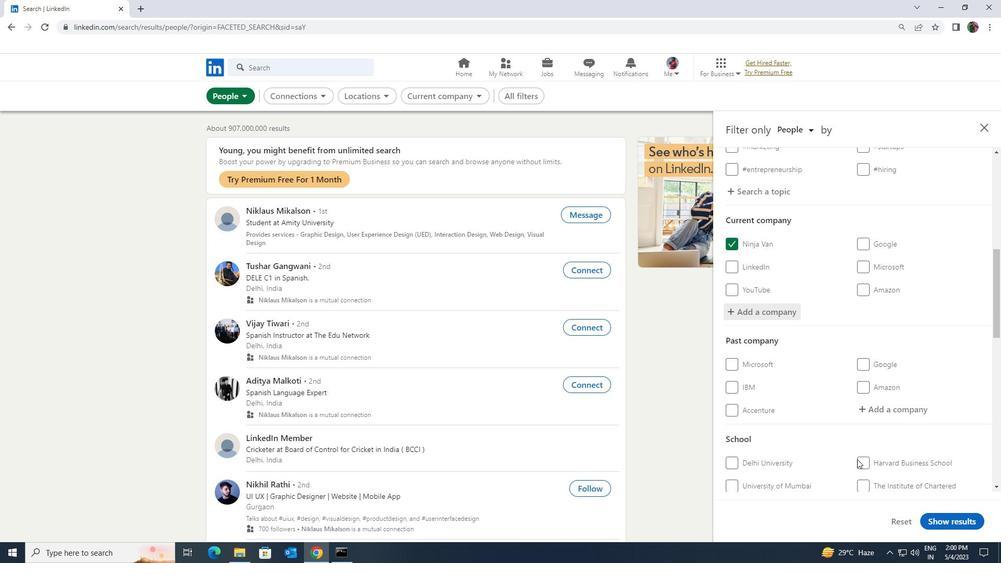 
Action: Mouse moved to (864, 459)
Screenshot: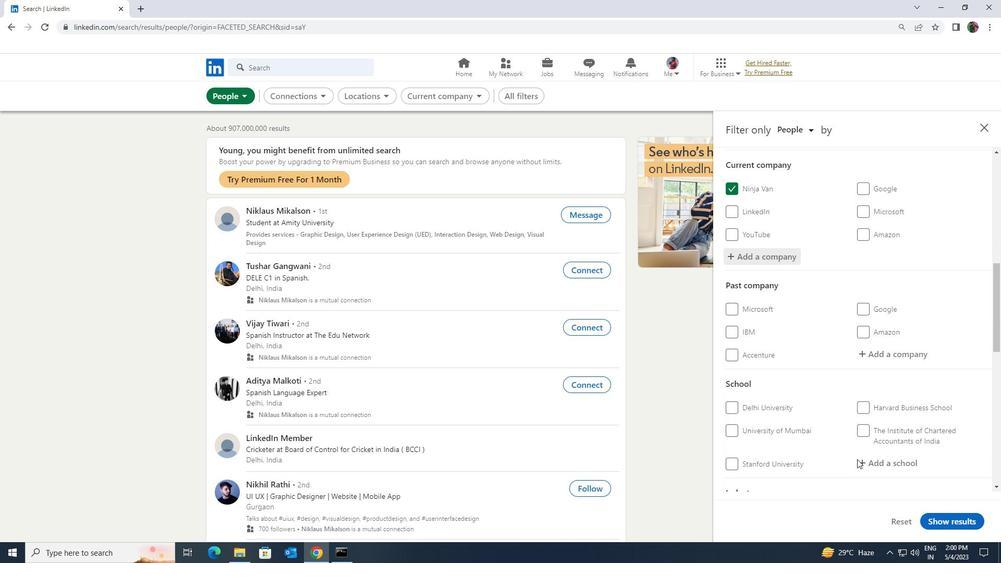 
Action: Mouse pressed left at (864, 459)
Screenshot: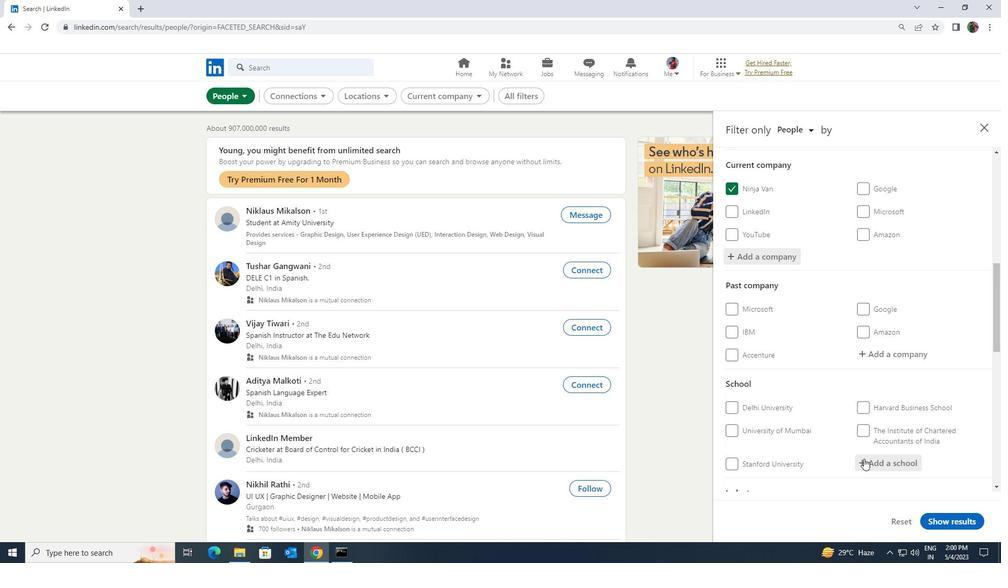 
Action: Key pressed <Key.shift><Key.shift><Key.shift><Key.shift>GURU<Key.space>KASI<Key.backspace><Key.backspace>SHI
Screenshot: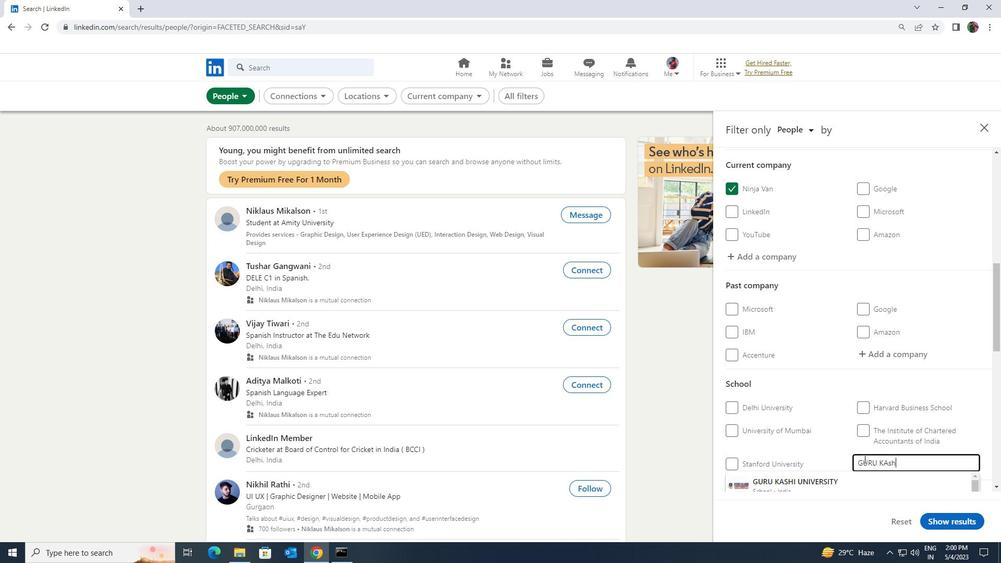 
Action: Mouse moved to (854, 474)
Screenshot: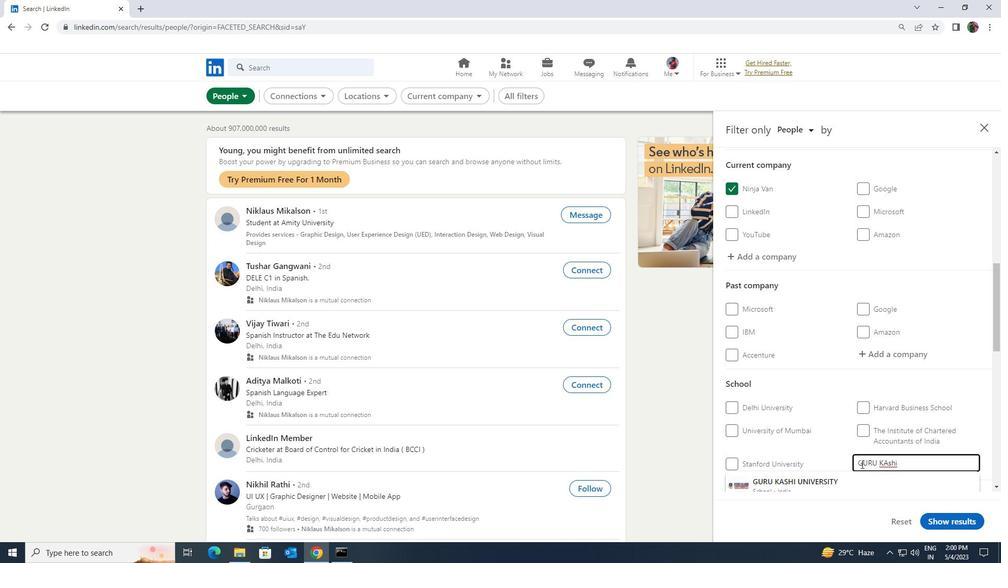 
Action: Mouse pressed left at (854, 474)
Screenshot: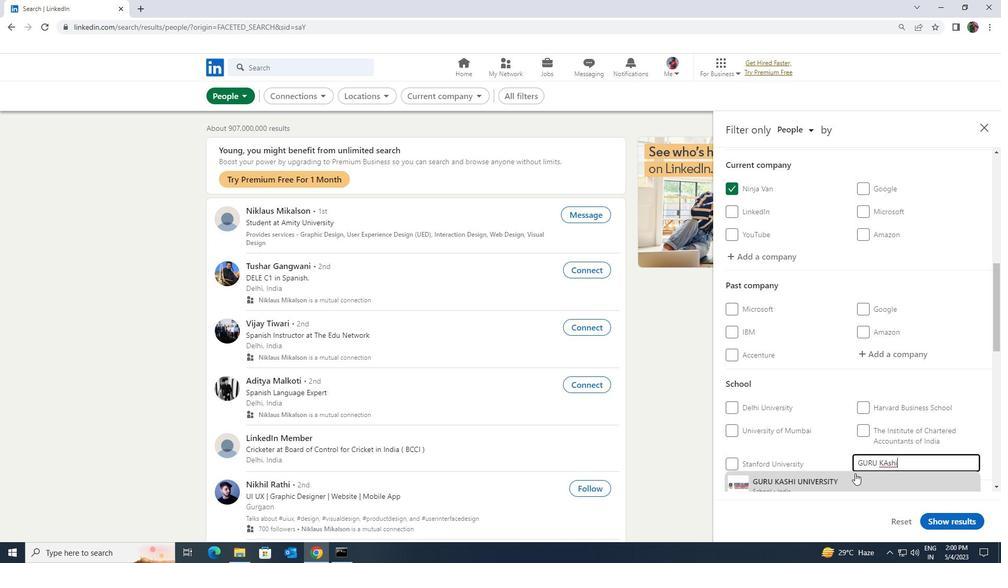 
Action: Mouse moved to (855, 444)
Screenshot: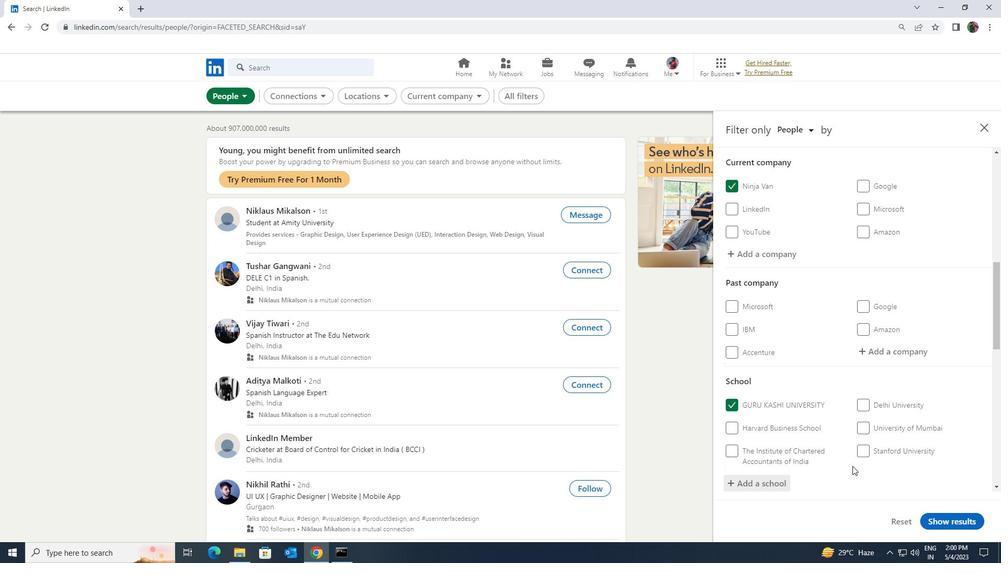 
Action: Mouse scrolled (855, 444) with delta (0, 0)
Screenshot: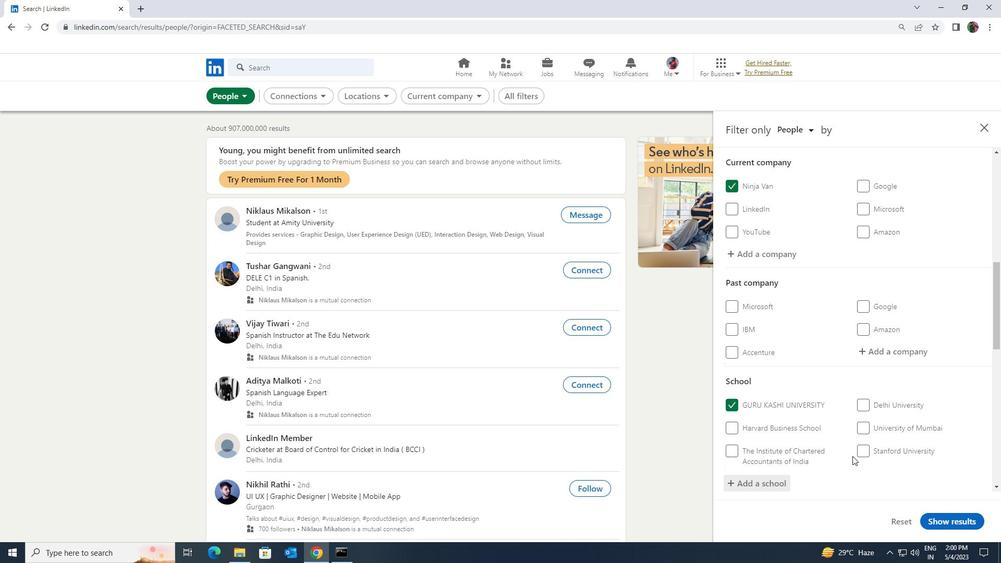 
Action: Mouse scrolled (855, 444) with delta (0, 0)
Screenshot: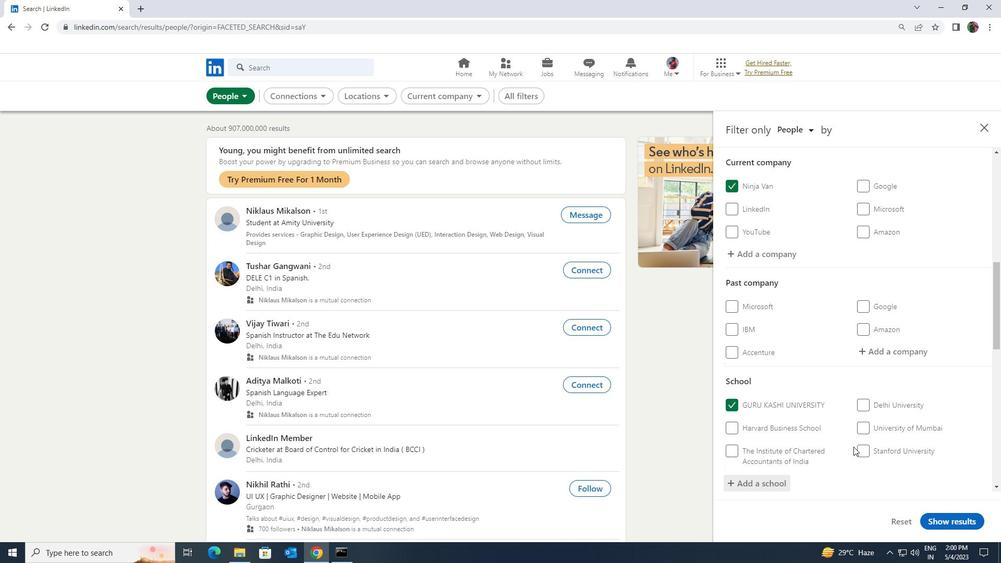 
Action: Mouse scrolled (855, 444) with delta (0, 0)
Screenshot: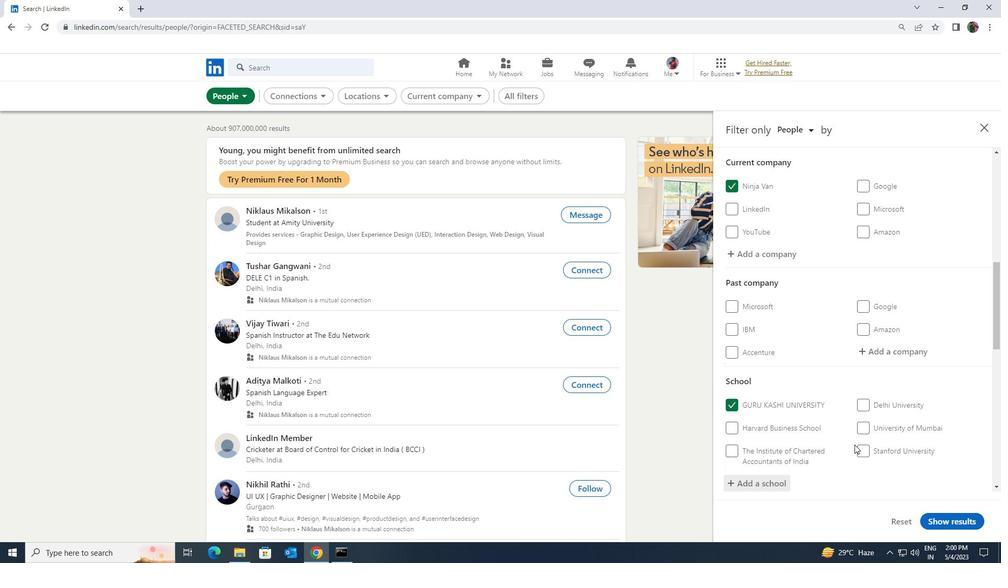 
Action: Mouse moved to (880, 442)
Screenshot: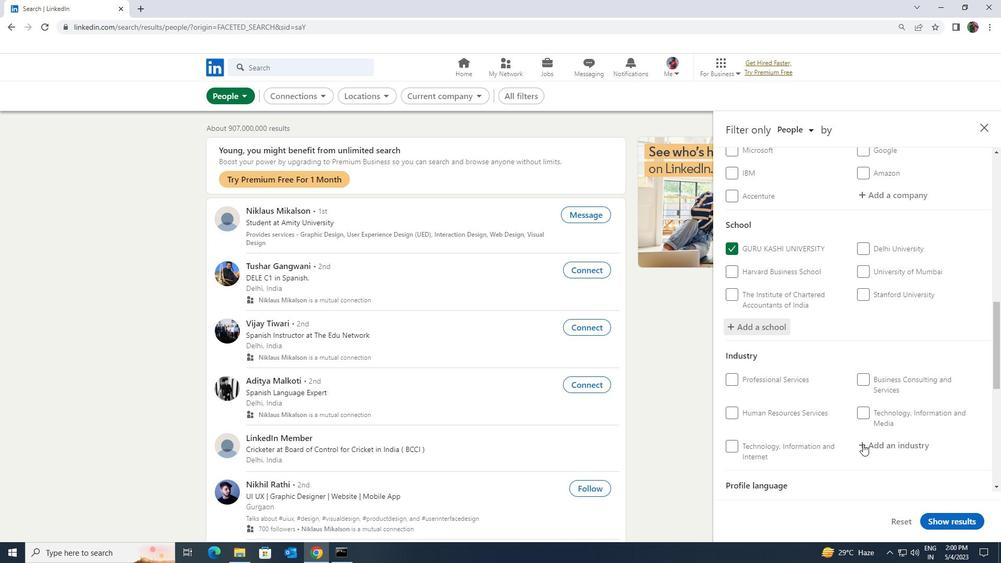 
Action: Mouse pressed left at (880, 442)
Screenshot: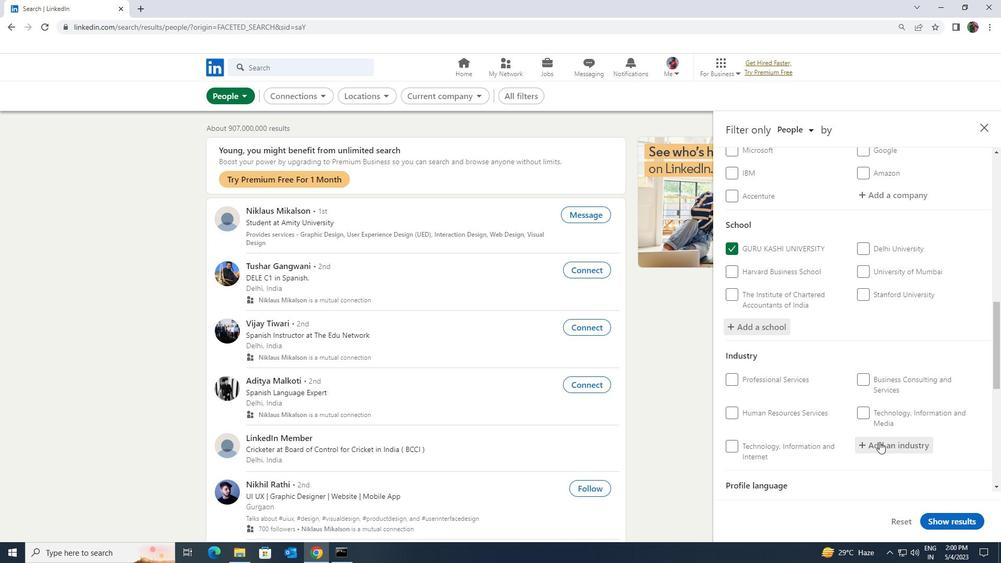 
Action: Key pressed <Key.shift><Key.shift><Key.shift><Key.shift><Key.shift><Key.shift><Key.shift><Key.shift><Key.shift><Key.shift>IT<Key.space><Key.shift>SYSTEM<Key.space><Key.shift>TESTING
Screenshot: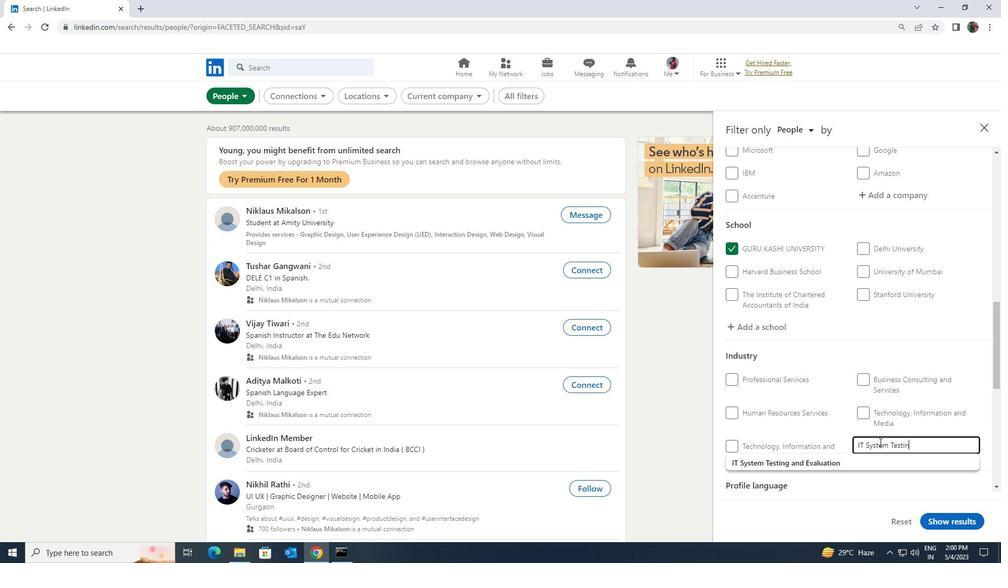 
Action: Mouse moved to (864, 457)
Screenshot: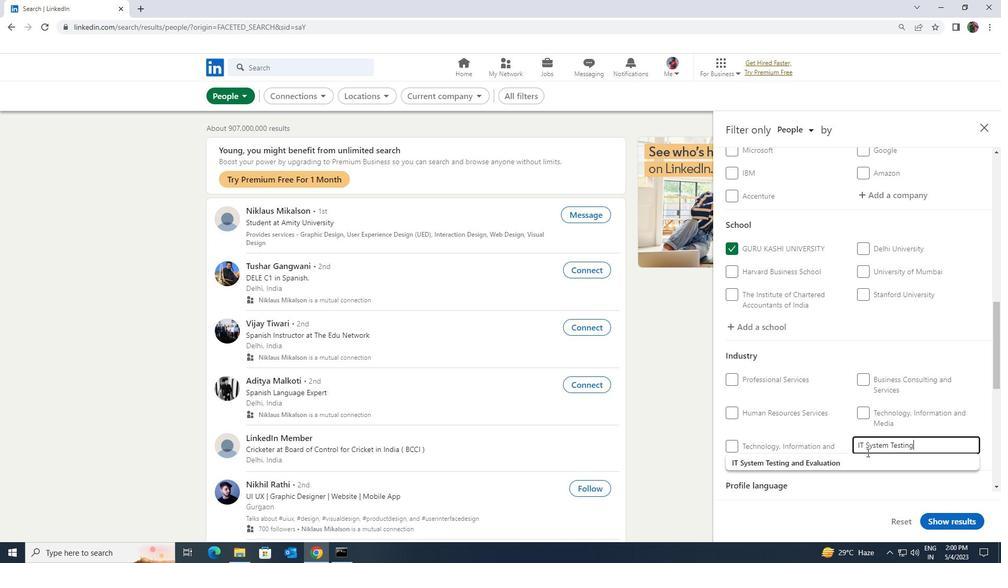 
Action: Mouse pressed left at (864, 457)
Screenshot: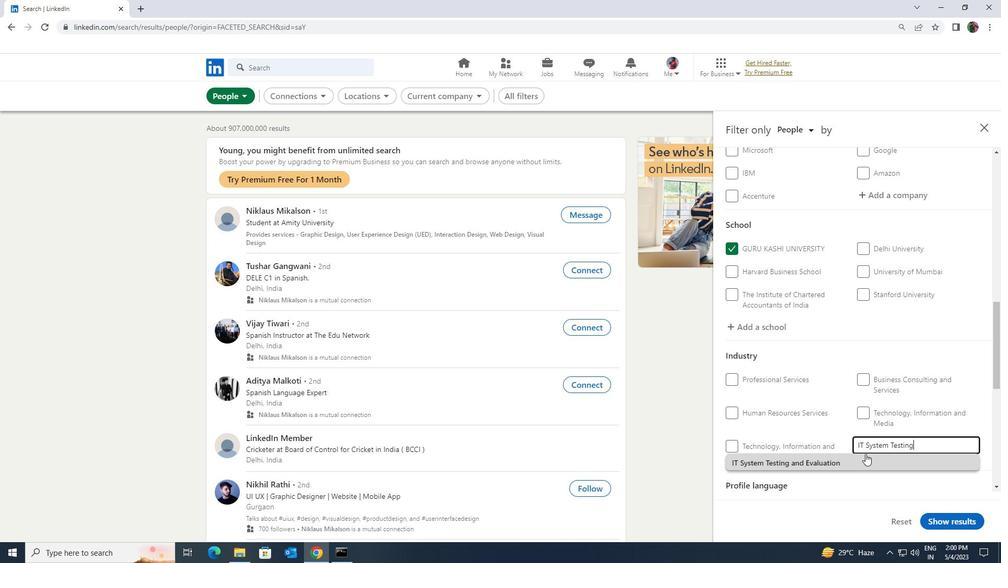 
Action: Mouse moved to (864, 443)
Screenshot: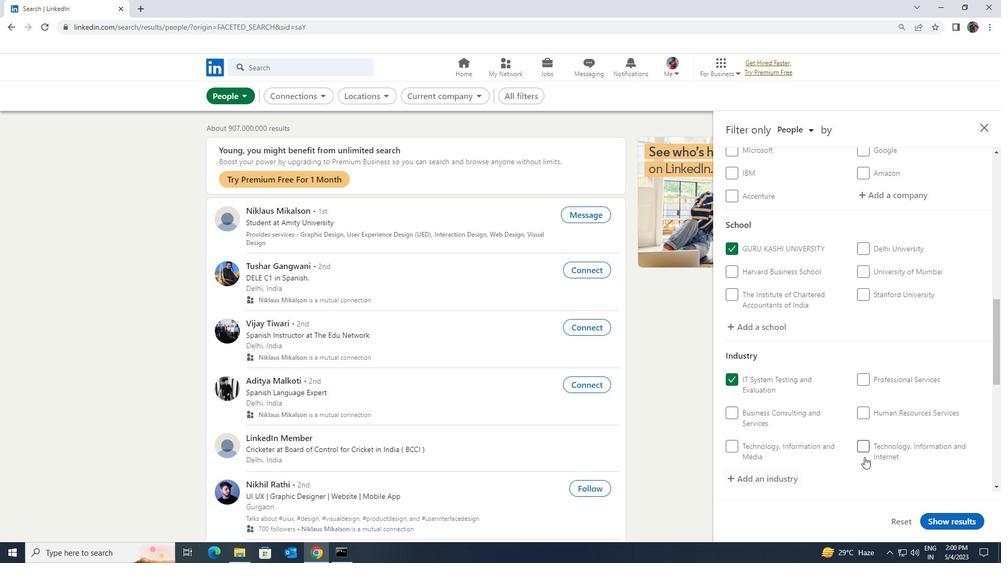 
Action: Mouse scrolled (864, 442) with delta (0, 0)
Screenshot: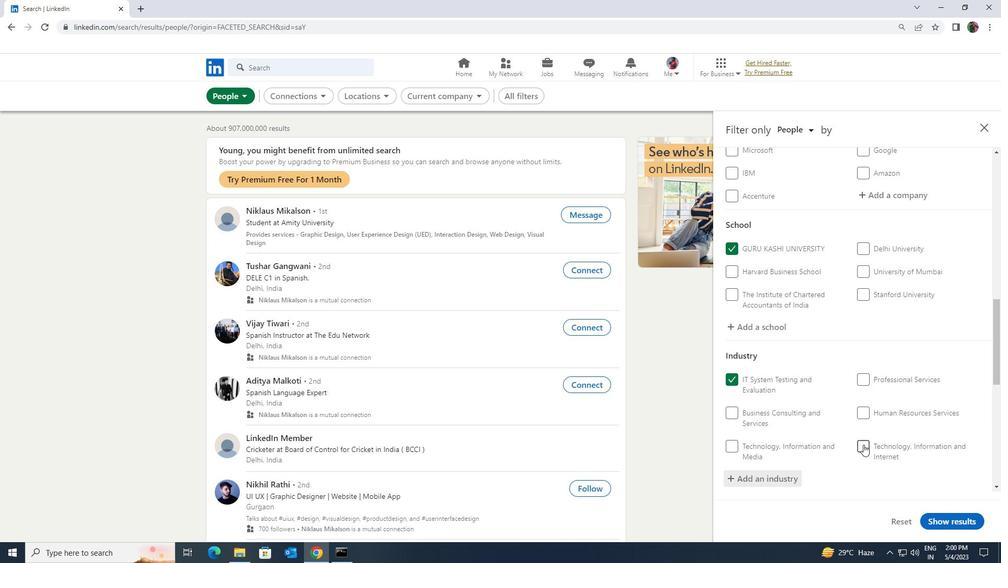 
Action: Mouse scrolled (864, 442) with delta (0, 0)
Screenshot: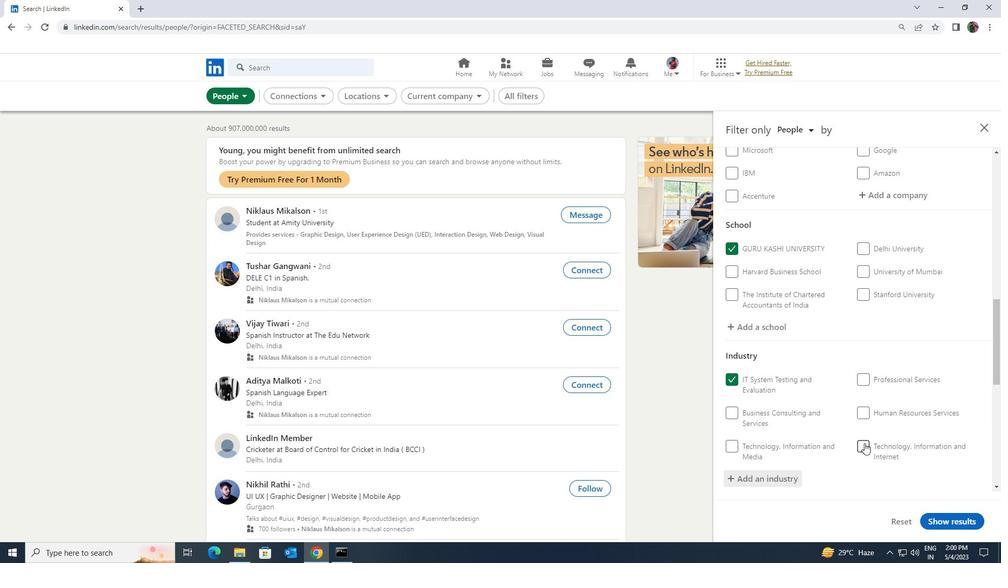 
Action: Mouse scrolled (864, 442) with delta (0, 0)
Screenshot: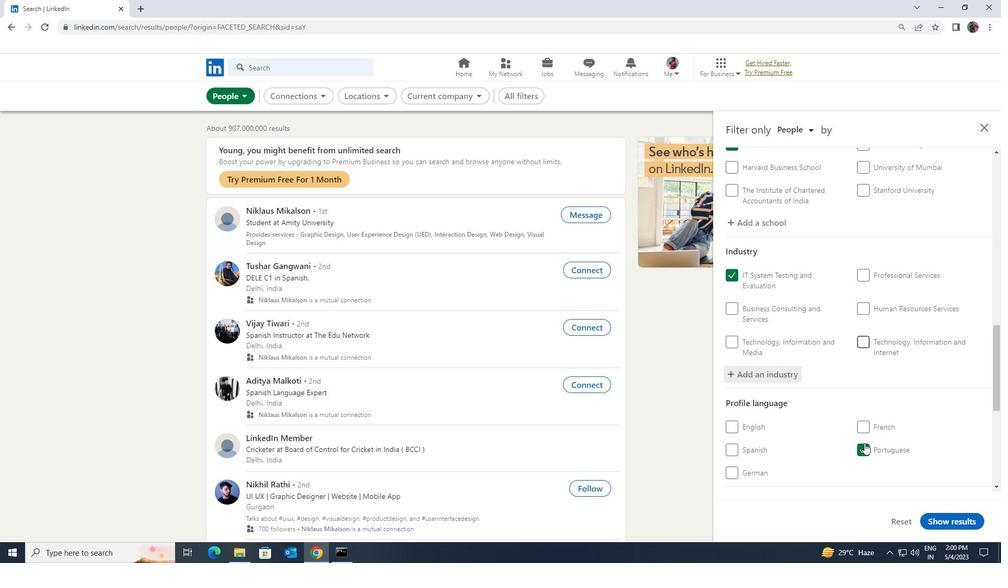 
Action: Mouse scrolled (864, 442) with delta (0, 0)
Screenshot: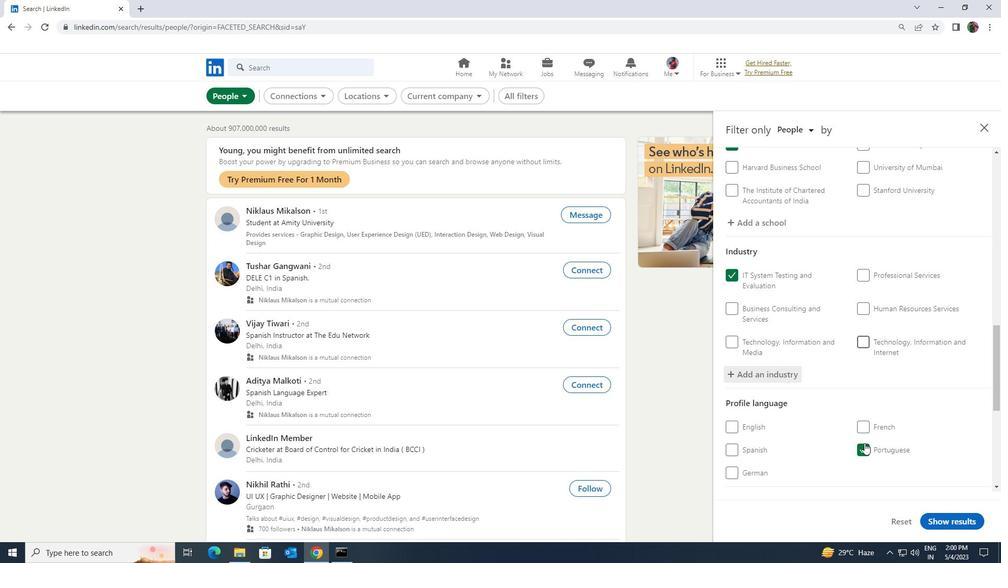 
Action: Mouse scrolled (864, 442) with delta (0, 0)
Screenshot: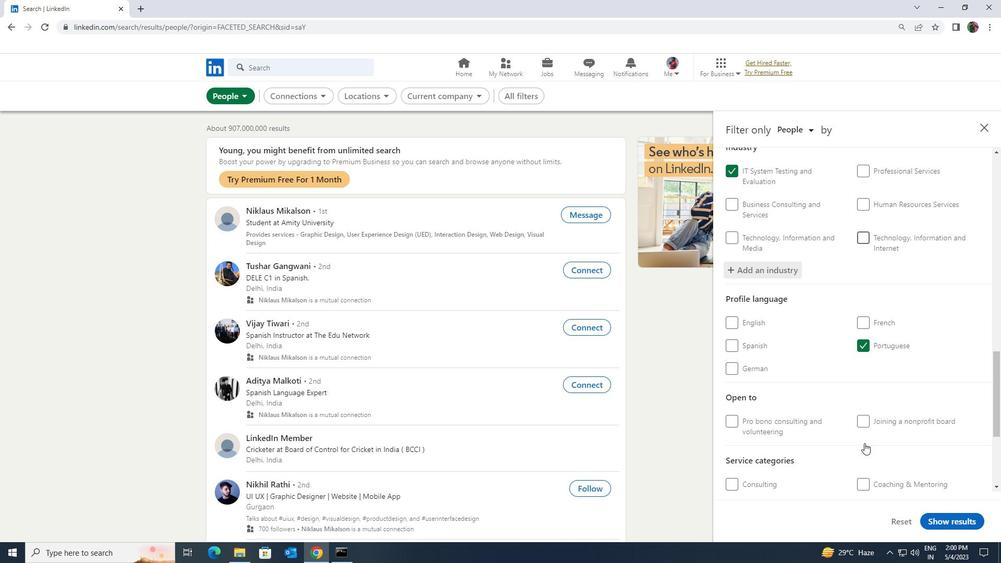 
Action: Mouse scrolled (864, 442) with delta (0, 0)
Screenshot: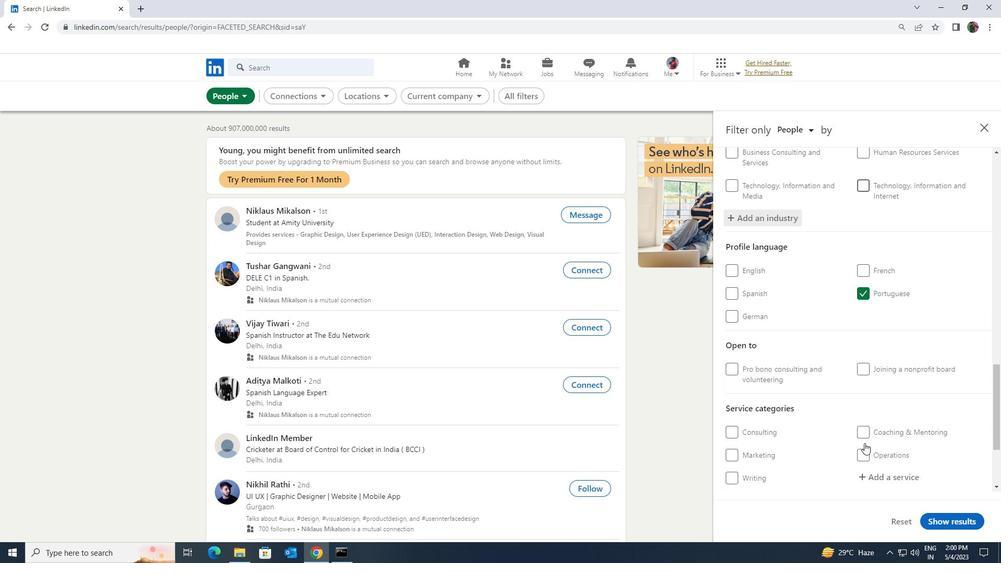 
Action: Mouse moved to (873, 424)
Screenshot: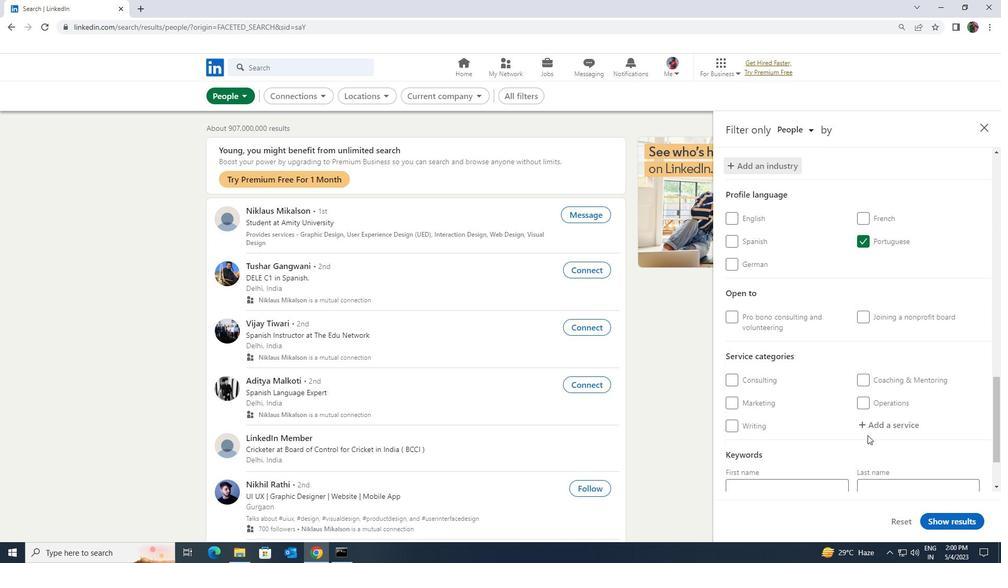 
Action: Mouse pressed left at (873, 424)
Screenshot: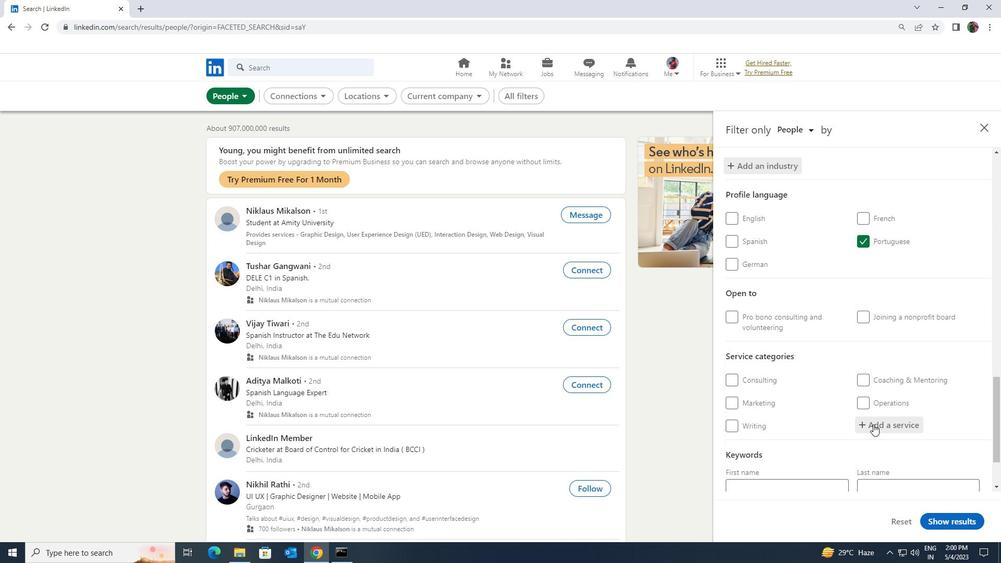
Action: Key pressed <Key.shift><Key.shift><Key.shift><Key.shift><Key.shift><Key.shift><Key.shift><Key.shift><Key.shift>PROVERTY<Key.backspace><Key.backspace><Key.backspace><Key.backspace><Key.backspace>PERT
Screenshot: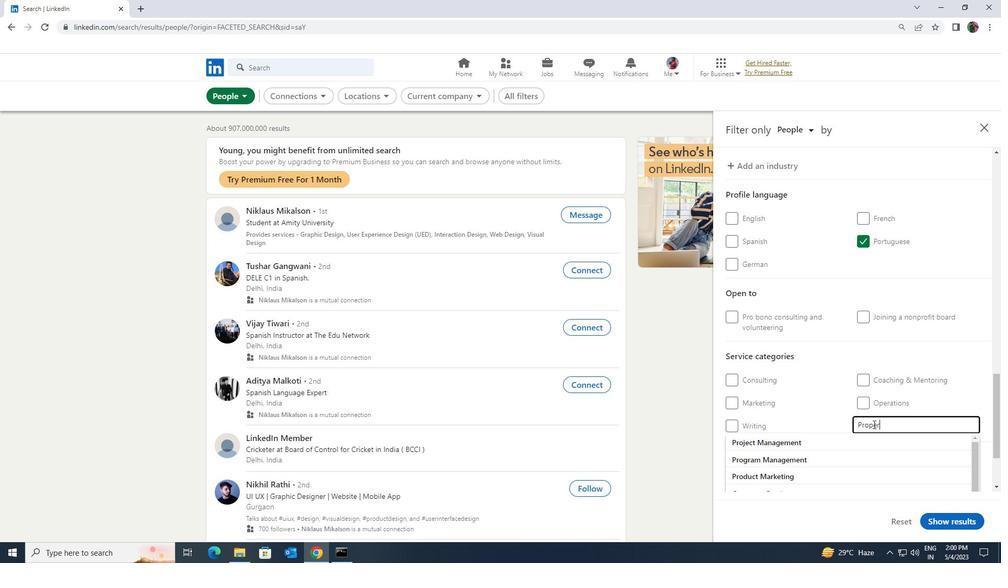 
Action: Mouse moved to (869, 439)
Screenshot: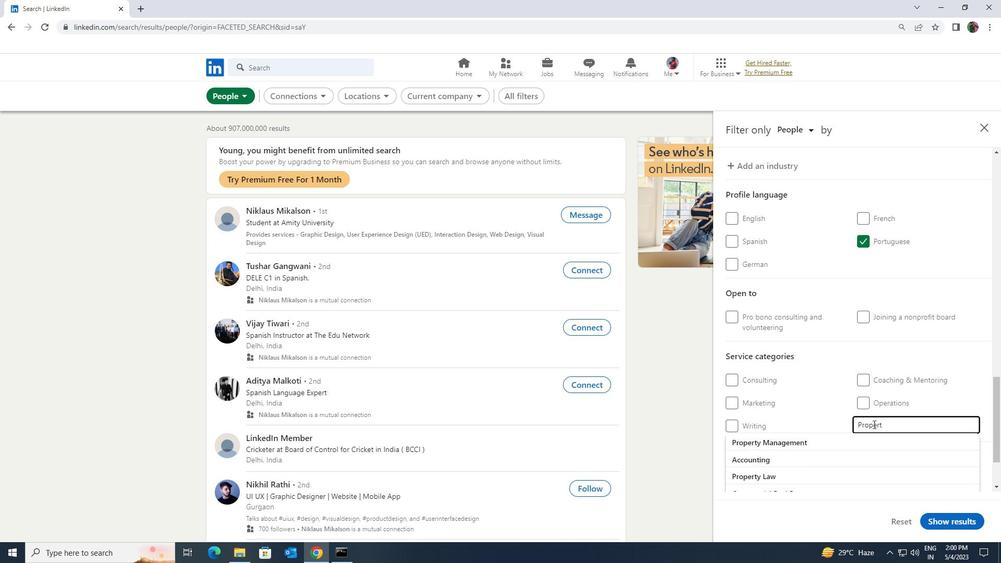 
Action: Mouse pressed left at (869, 439)
Screenshot: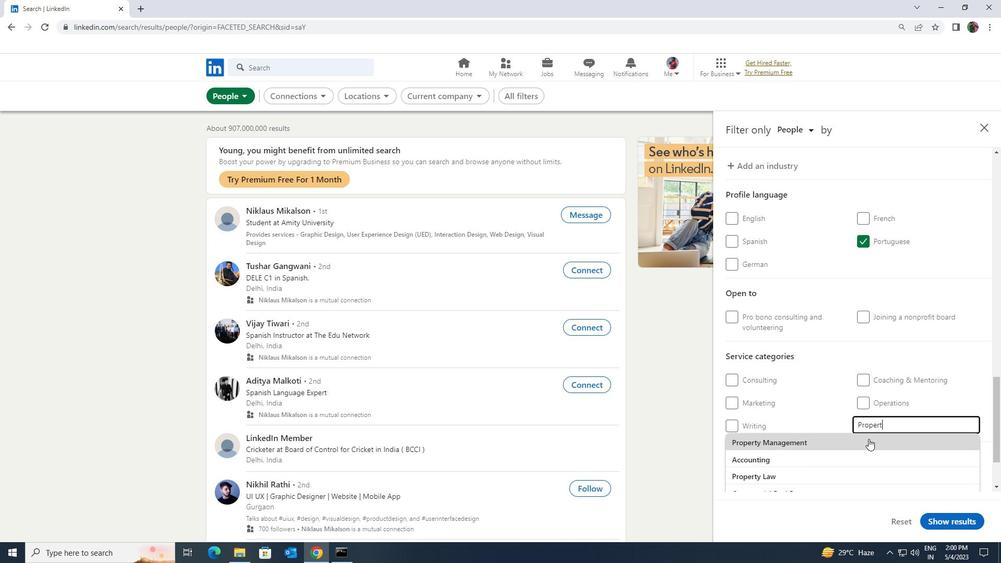 
Action: Mouse scrolled (869, 438) with delta (0, 0)
Screenshot: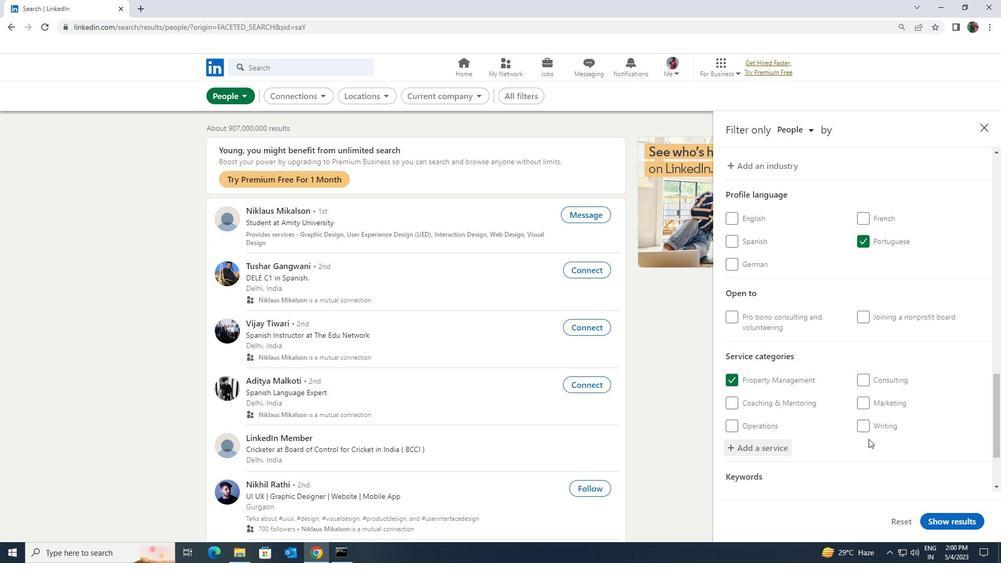 
Action: Mouse scrolled (869, 438) with delta (0, 0)
Screenshot: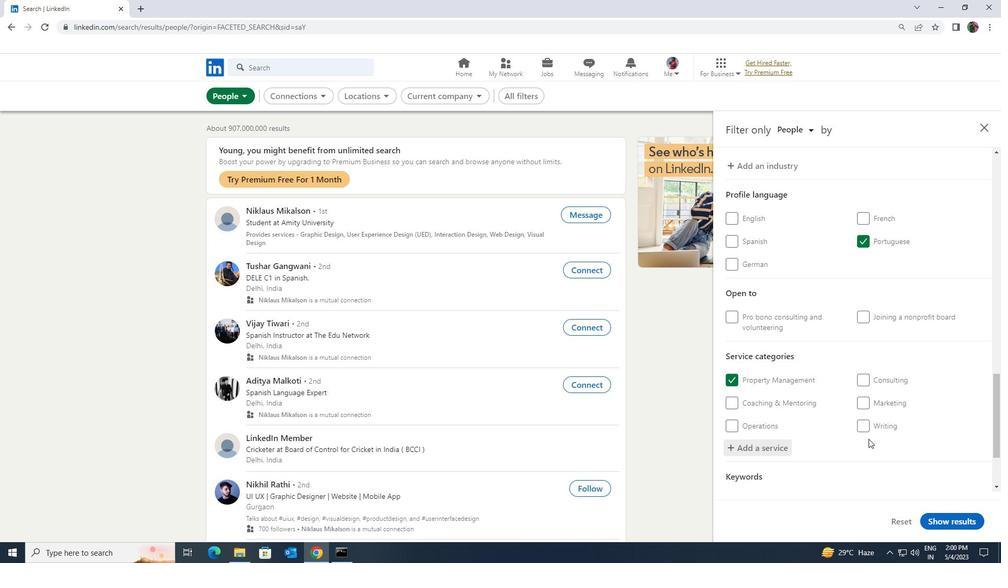 
Action: Mouse scrolled (869, 438) with delta (0, 0)
Screenshot: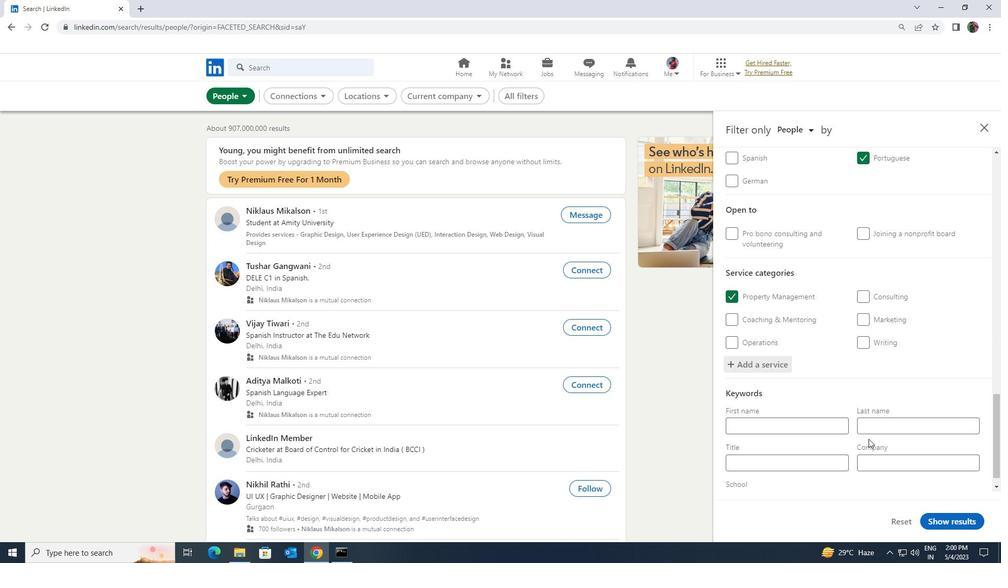 
Action: Mouse moved to (837, 441)
Screenshot: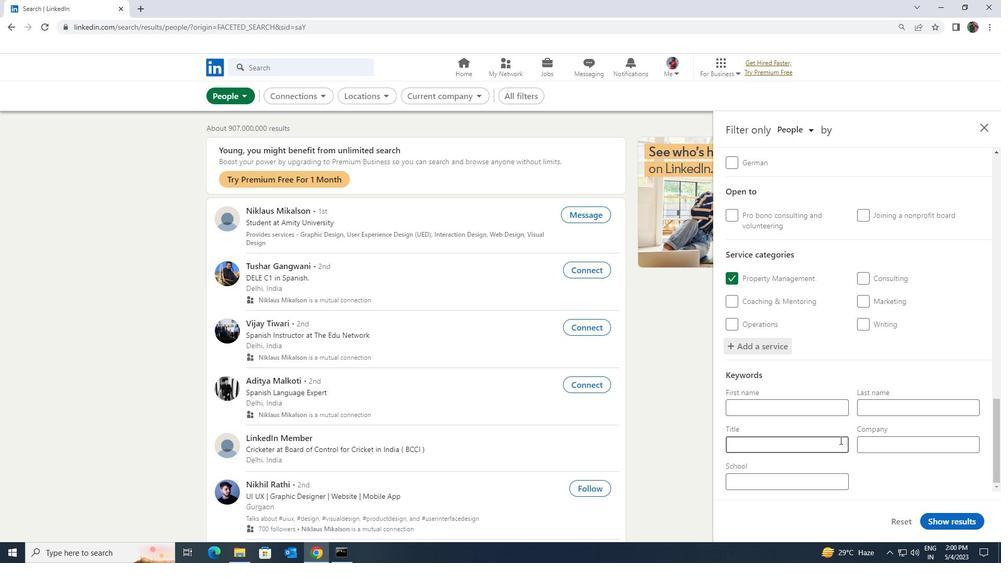
Action: Mouse pressed left at (837, 441)
Screenshot: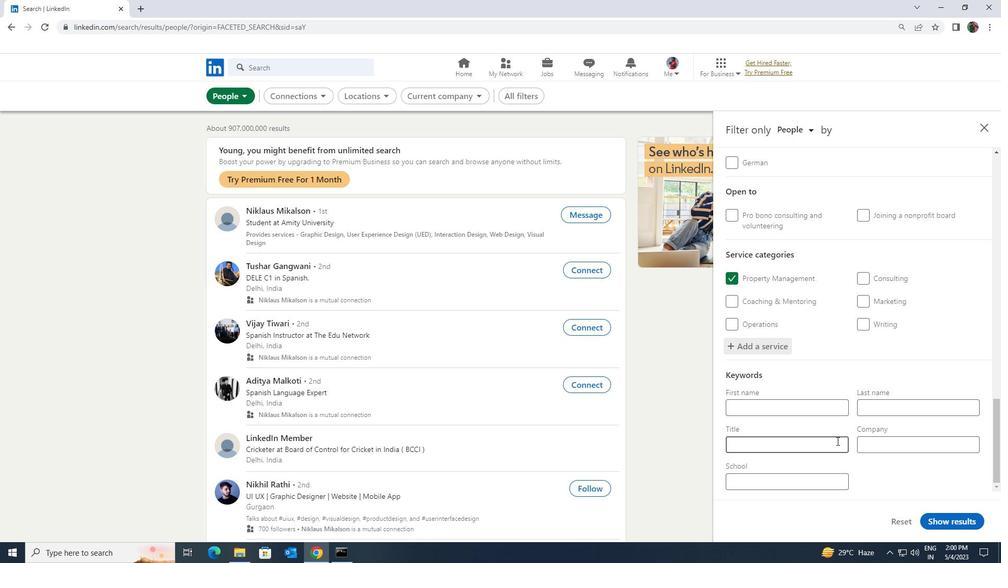
Action: Key pressed <Key.shift>SECURITY<Key.space><Key.shift>GURAD
Screenshot: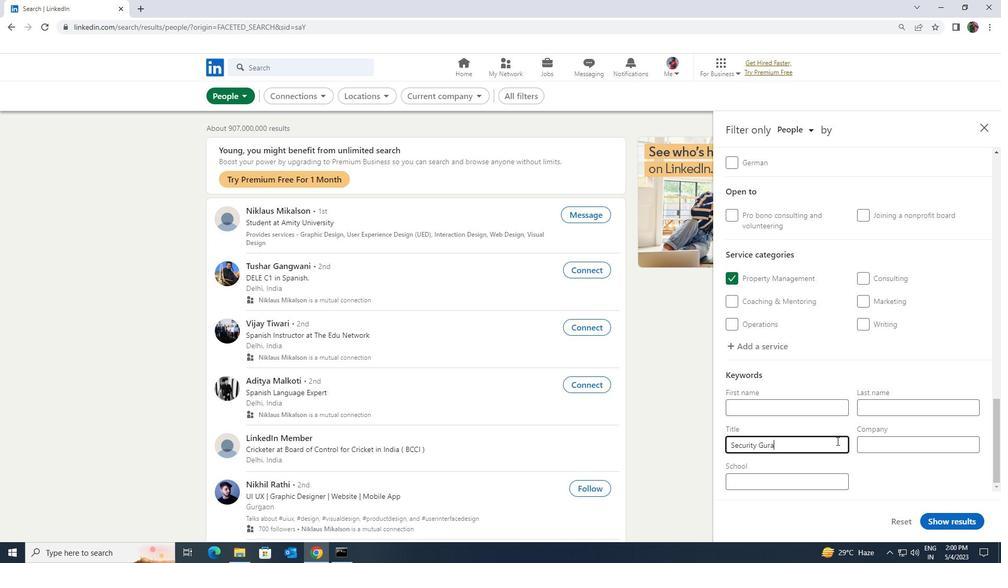 
Action: Mouse moved to (935, 523)
Screenshot: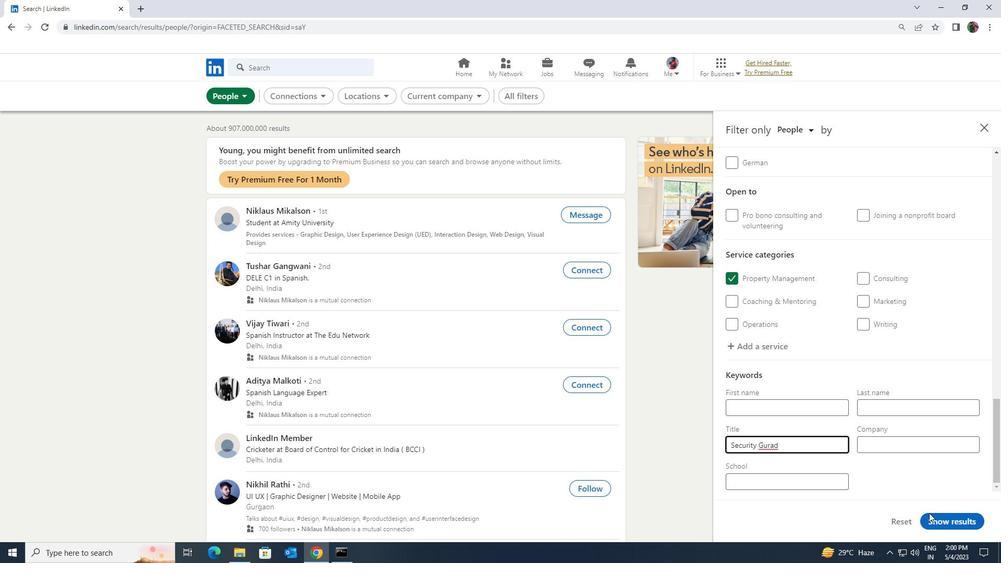 
Action: Mouse pressed left at (935, 523)
Screenshot: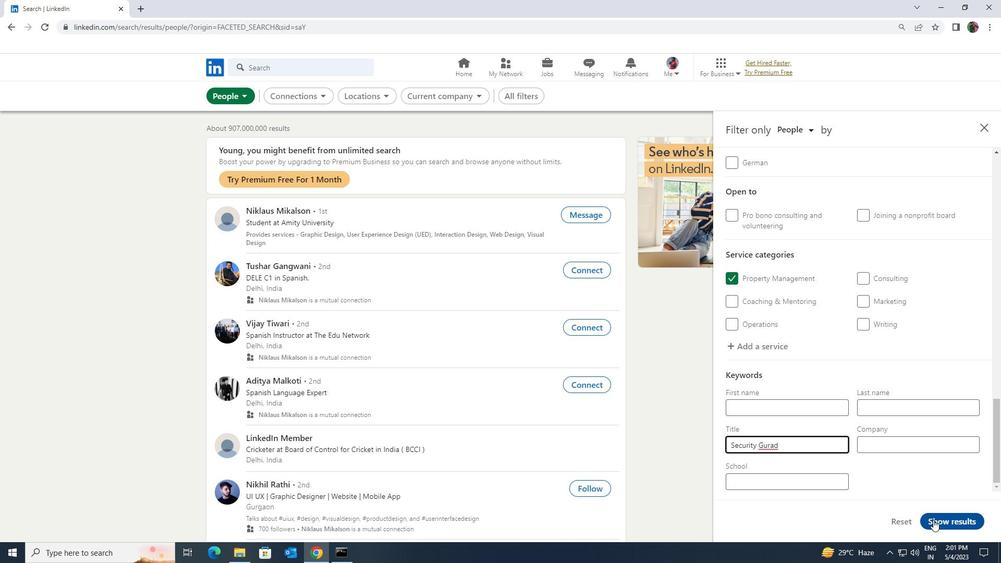 
Action: Mouse moved to (935, 524)
Screenshot: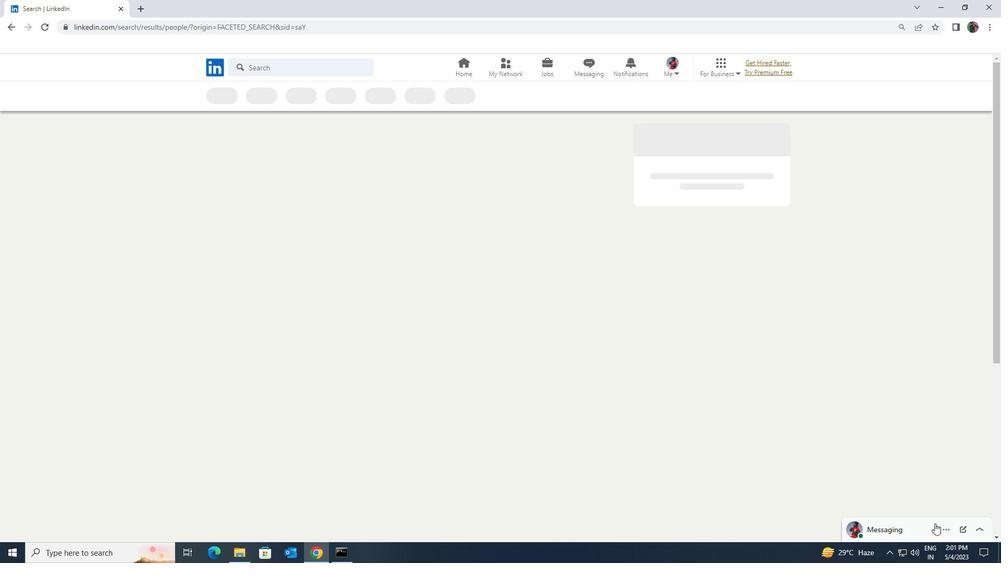 
